 Task: Explore Airbnb accommodation in Ras al-Khaimah, United Arab Emirates from 1st December, 2023 to 3rd December, 2023 for 1 adult. Place can be private room with 1  bedroom having 1 bed and 1 bathroom. Property type can be hotel. Amenities needed are: wifi, air conditioning, dedicated workplace, smoking allowed. Booking option can be shelf check-in.
Action: Mouse moved to (436, 72)
Screenshot: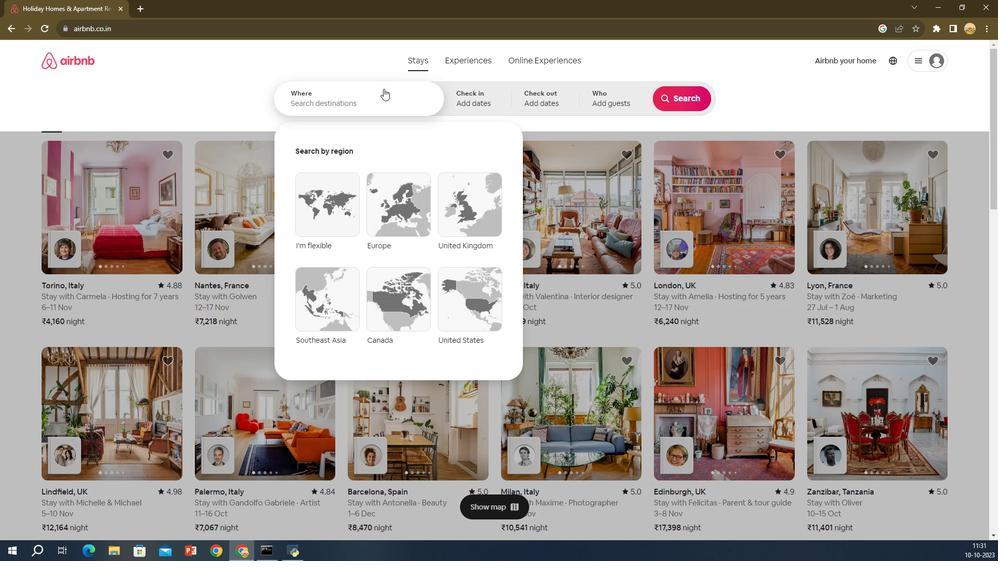 
Action: Mouse pressed left at (436, 72)
Screenshot: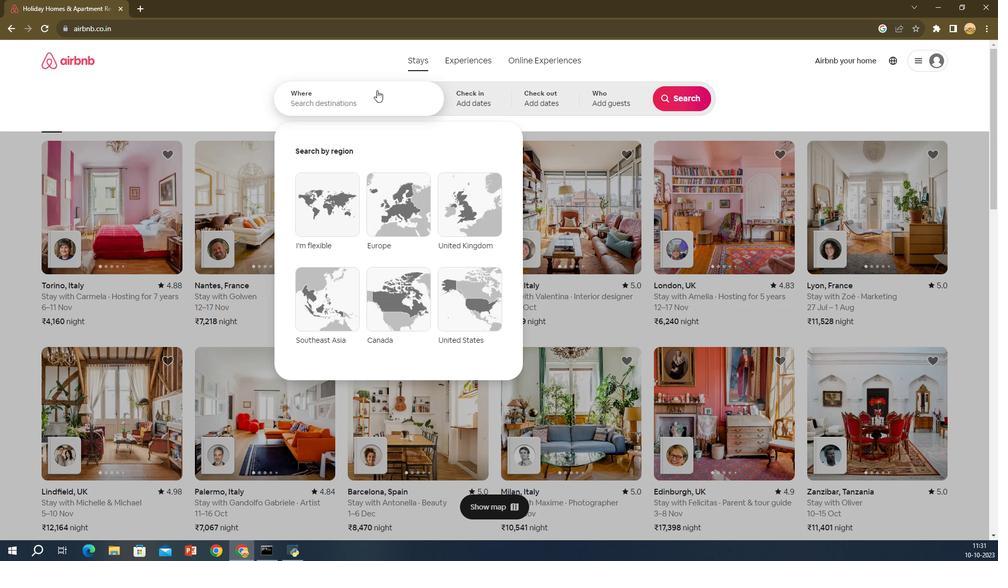 
Action: Mouse moved to (384, 104)
Screenshot: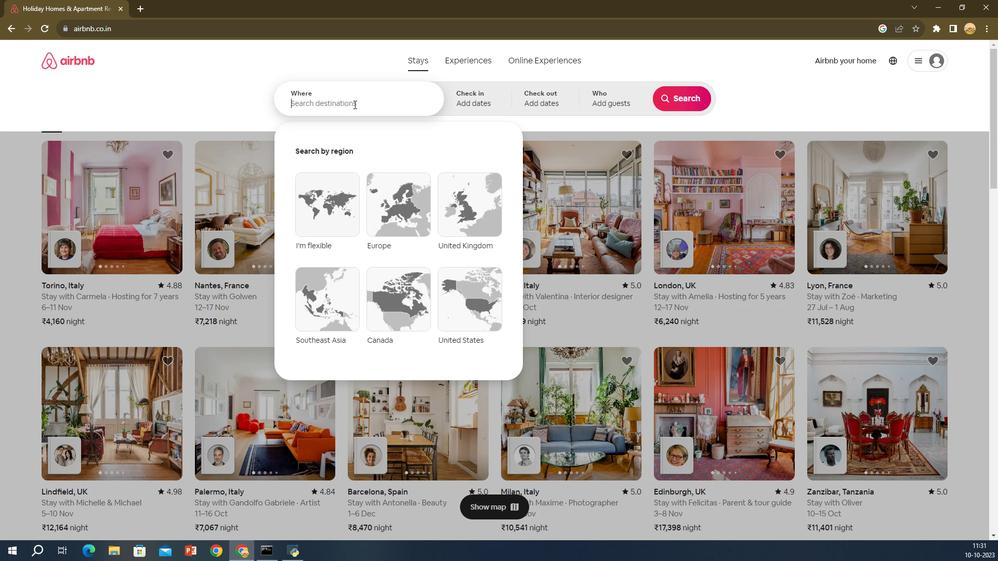 
Action: Mouse pressed left at (384, 104)
Screenshot: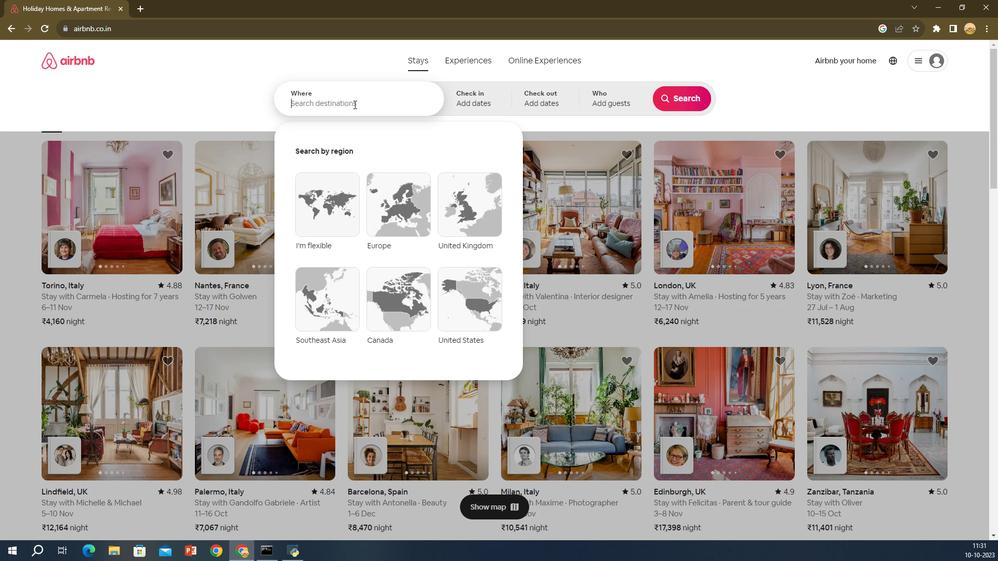 
Action: Mouse moved to (363, 117)
Screenshot: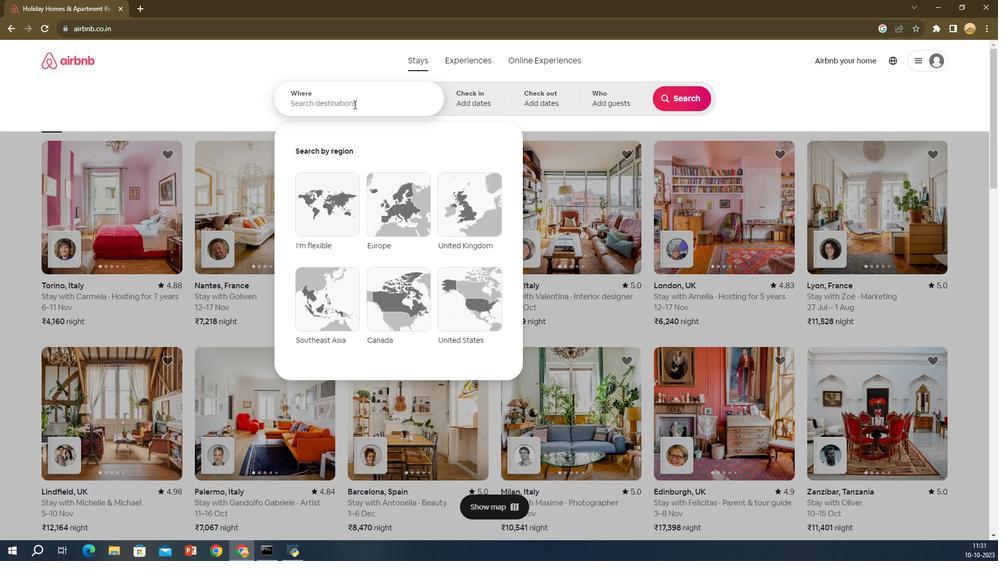 
Action: Key pressed <Key.shift>Ras<Key.space>al
Screenshot: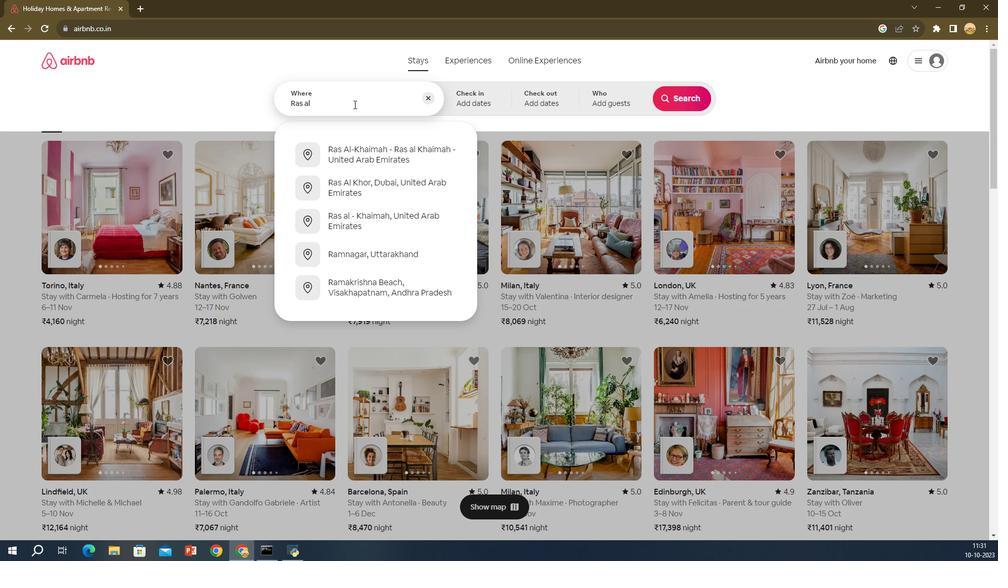 
Action: Mouse moved to (363, 117)
Screenshot: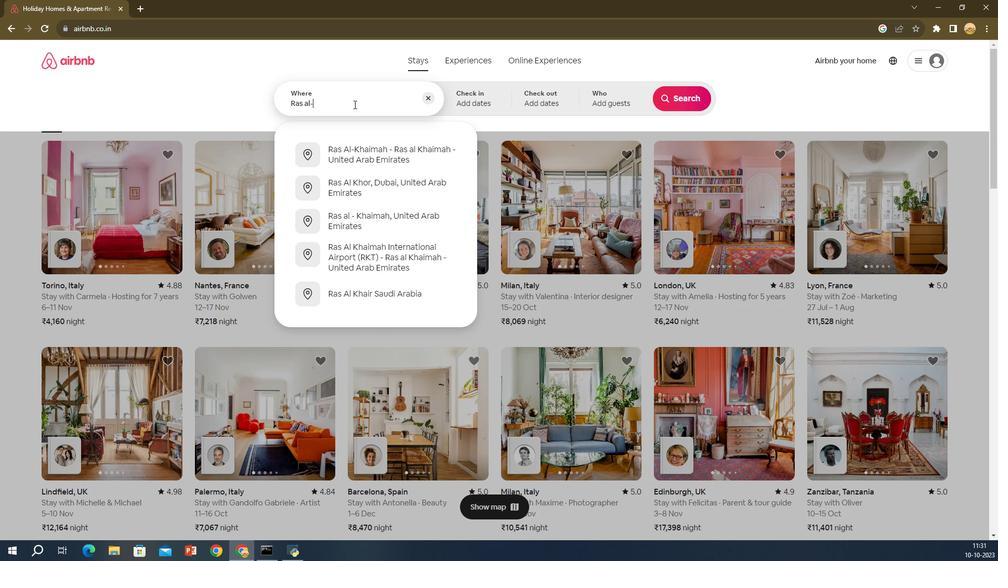 
Action: Key pressed -<Key.shift>Khaimah,<Key.space><Key.shift>United<Key.space><Key.shift>Arb<Key.space><Key.shift>Emirates
Screenshot: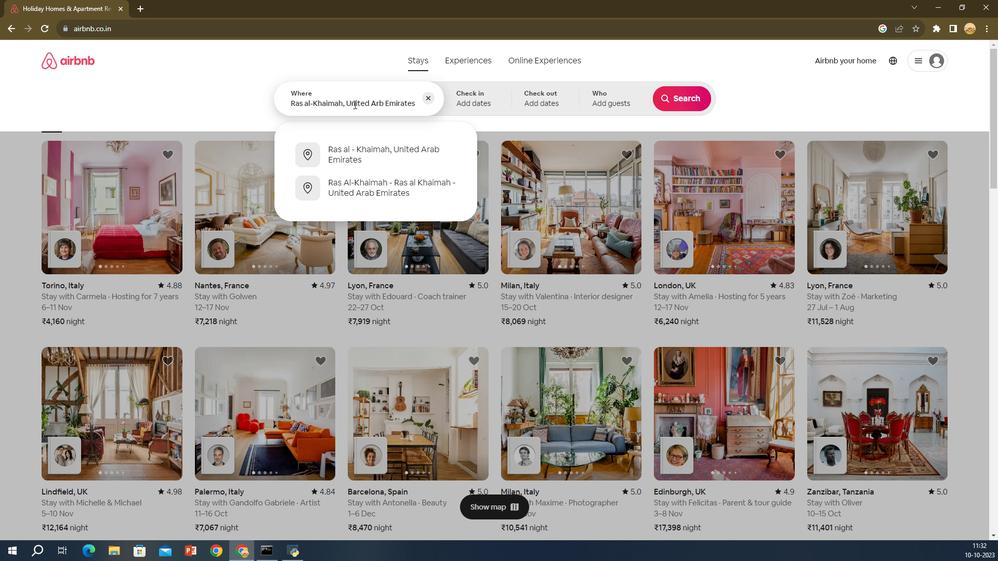 
Action: Mouse moved to (388, 163)
Screenshot: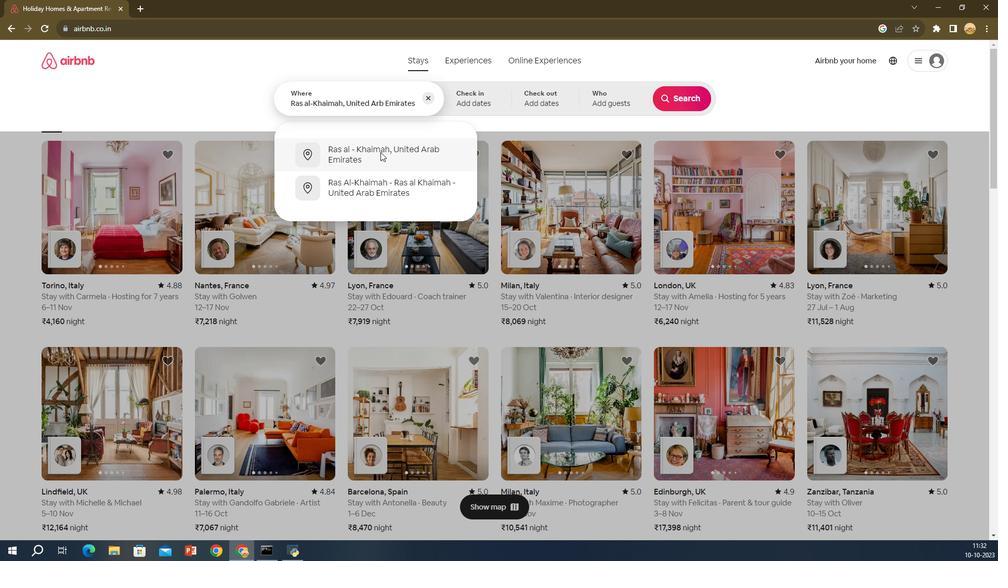 
Action: Mouse pressed left at (388, 163)
Screenshot: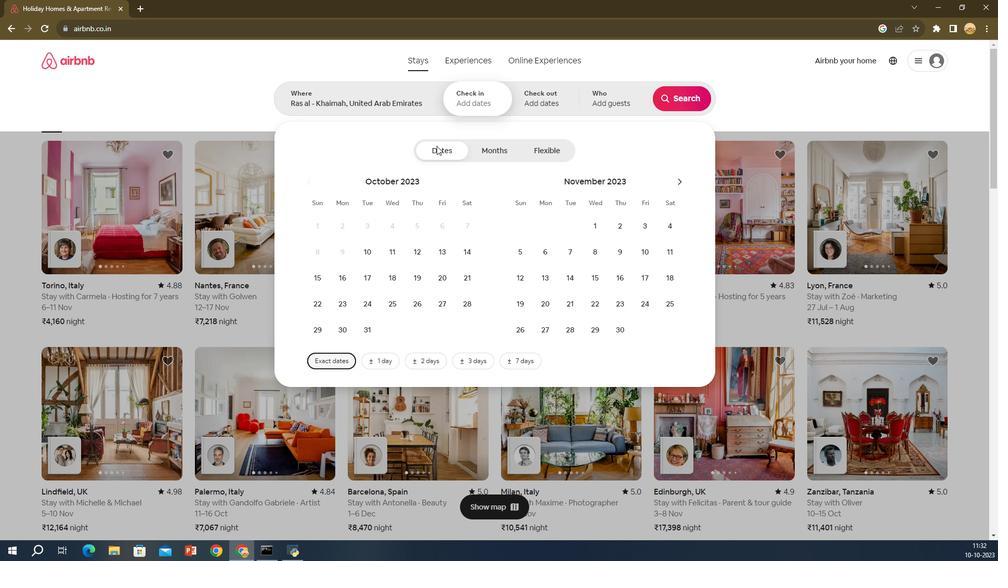 
Action: Mouse moved to (677, 189)
Screenshot: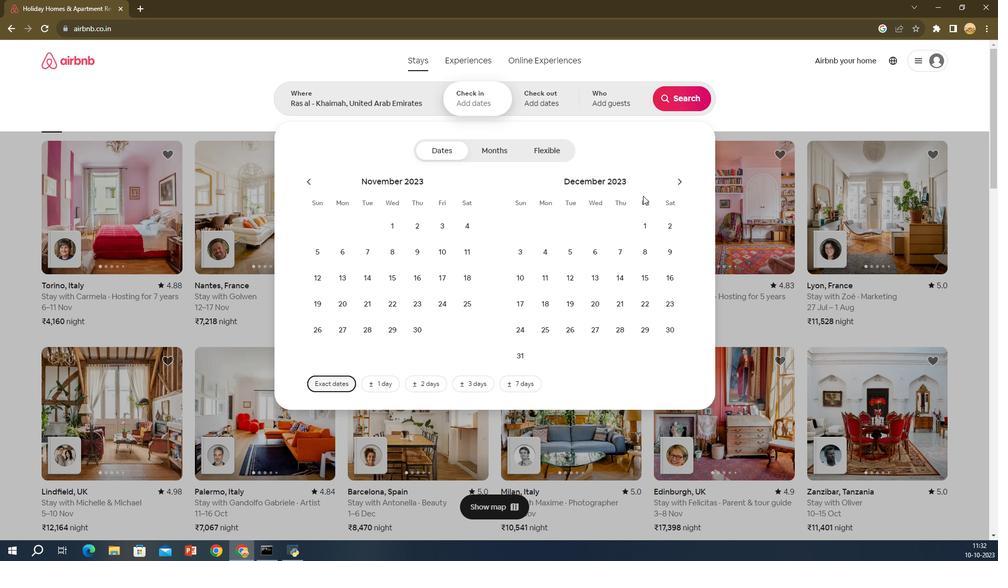 
Action: Mouse pressed left at (677, 189)
Screenshot: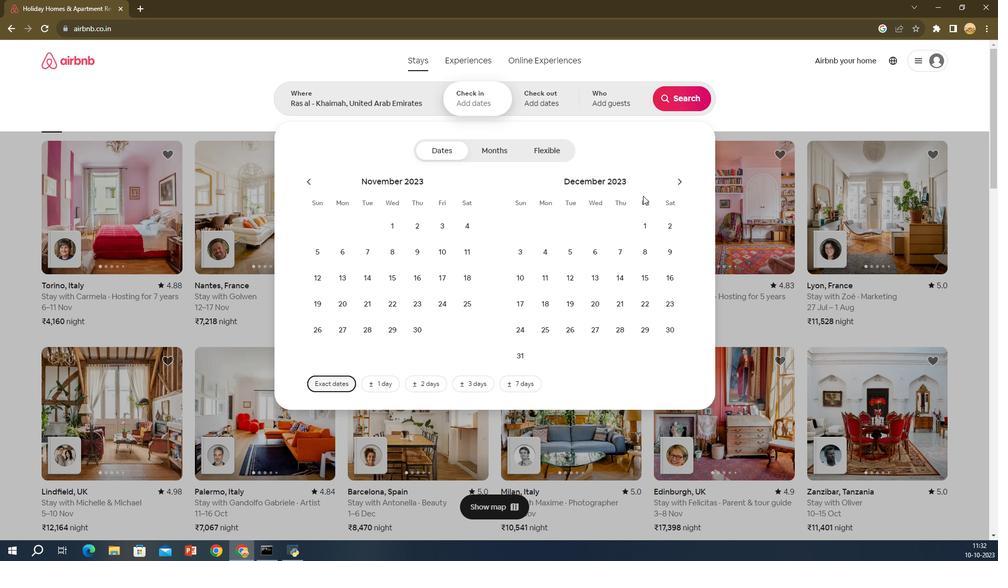 
Action: Mouse moved to (650, 243)
Screenshot: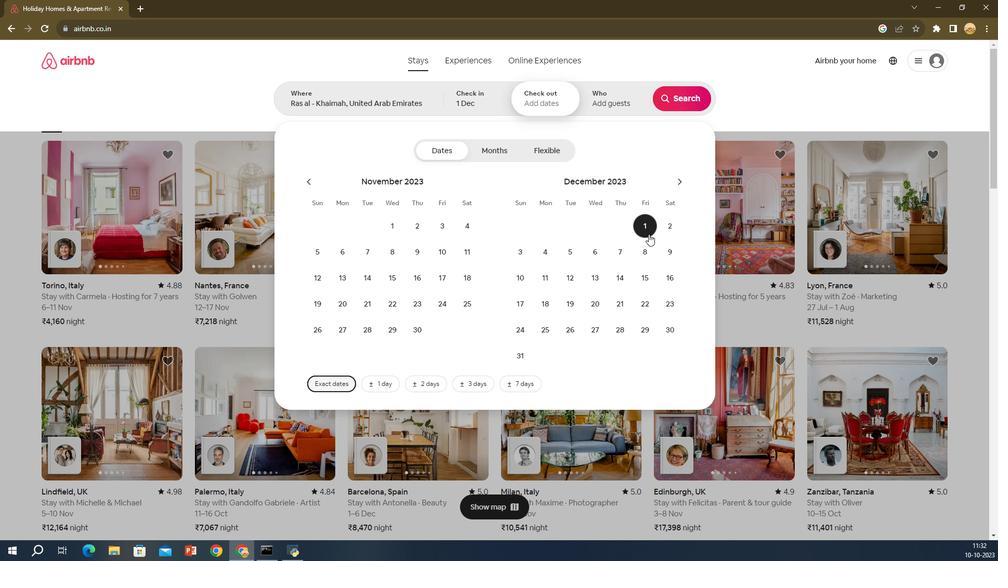 
Action: Mouse pressed left at (650, 243)
Screenshot: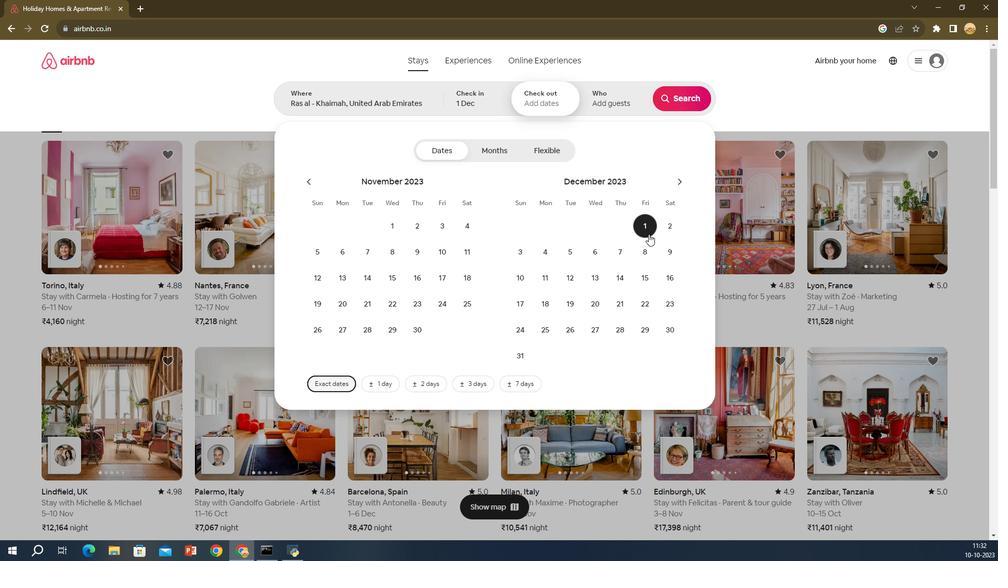 
Action: Mouse moved to (530, 258)
Screenshot: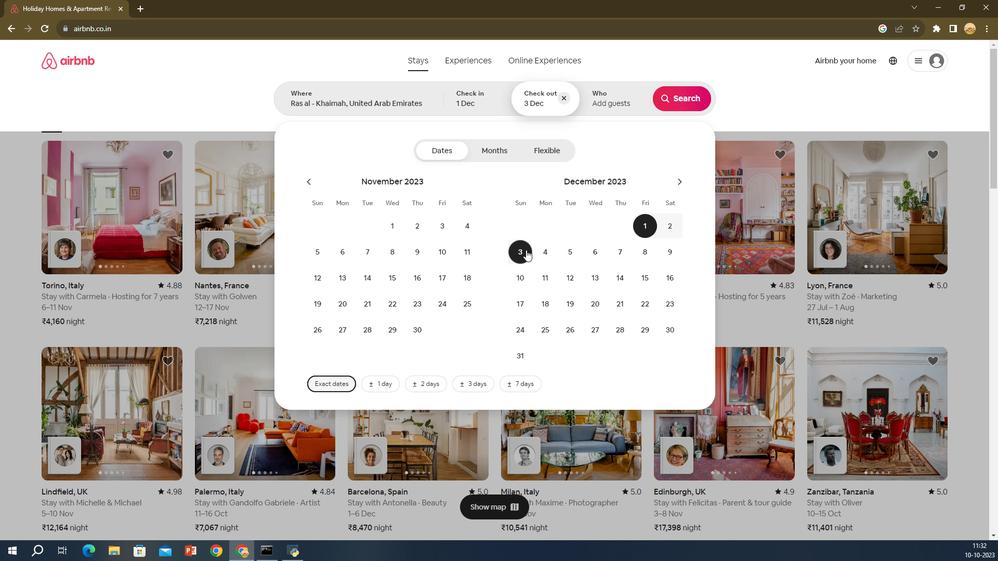
Action: Mouse pressed left at (530, 258)
Screenshot: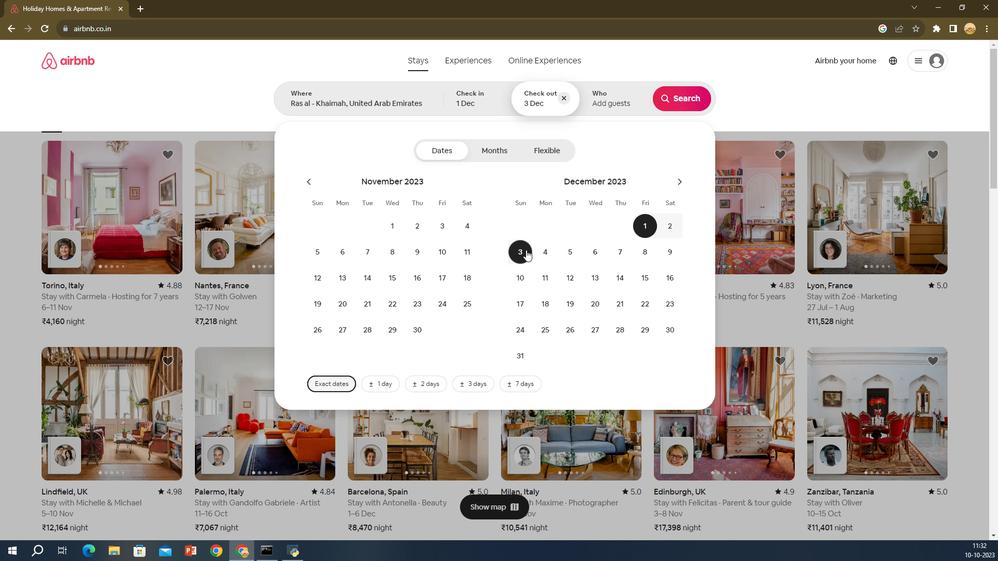 
Action: Mouse moved to (601, 105)
Screenshot: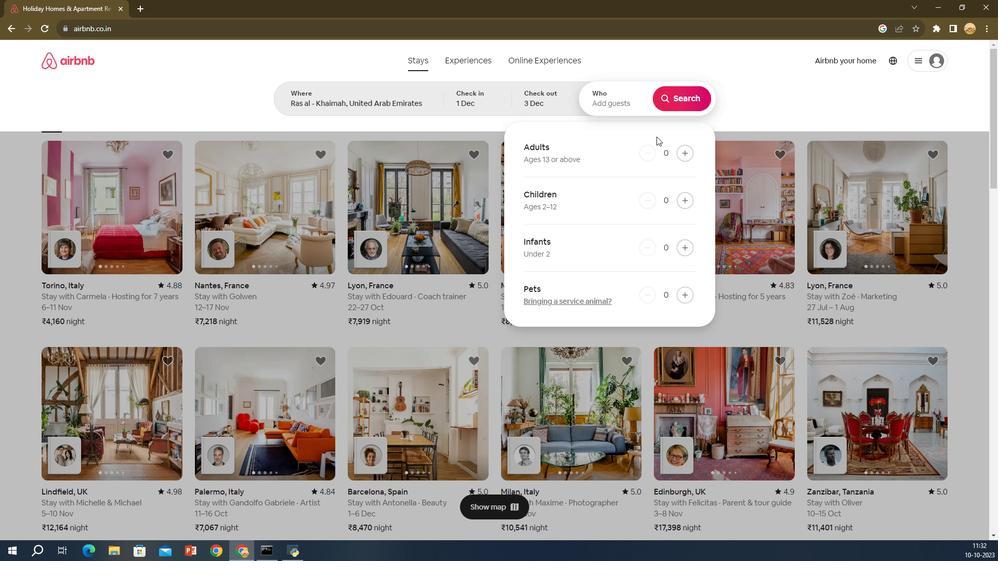 
Action: Mouse pressed left at (601, 105)
Screenshot: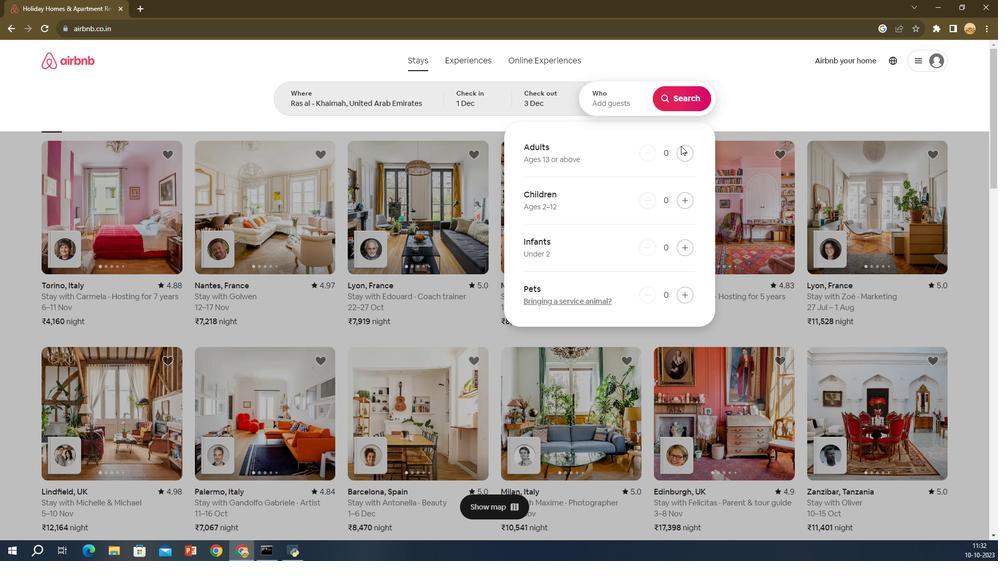 
Action: Mouse moved to (687, 162)
Screenshot: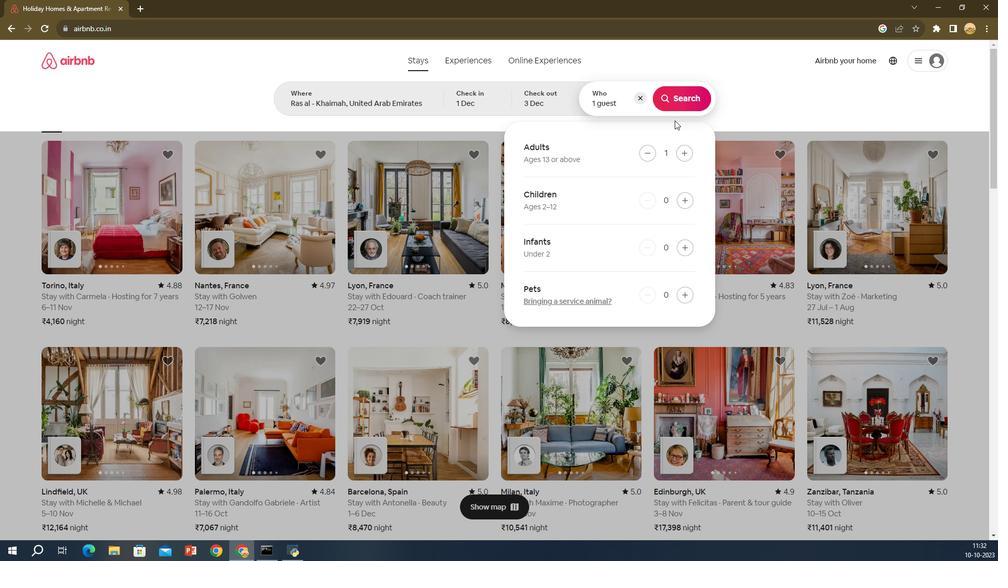 
Action: Mouse pressed left at (687, 162)
Screenshot: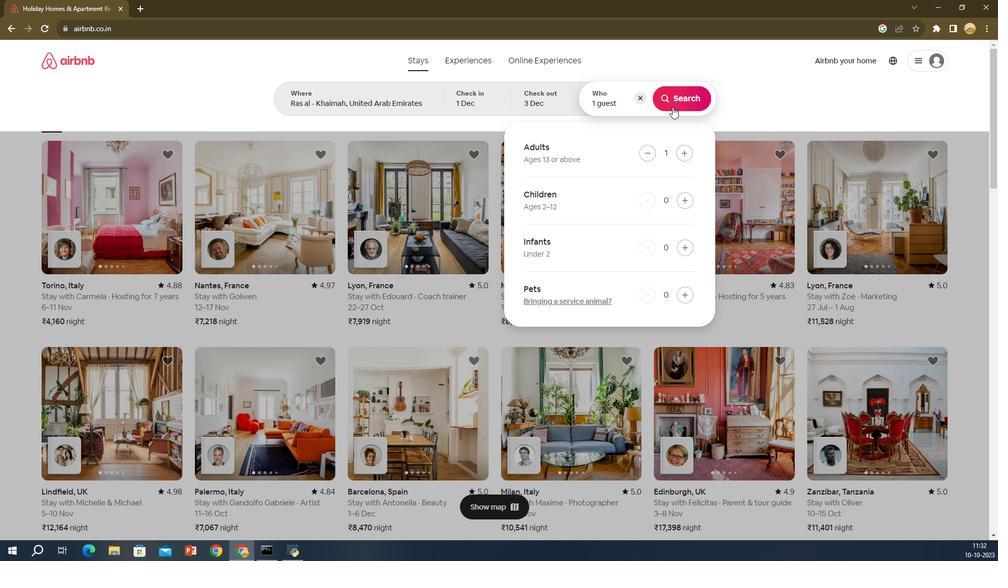 
Action: Mouse moved to (673, 115)
Screenshot: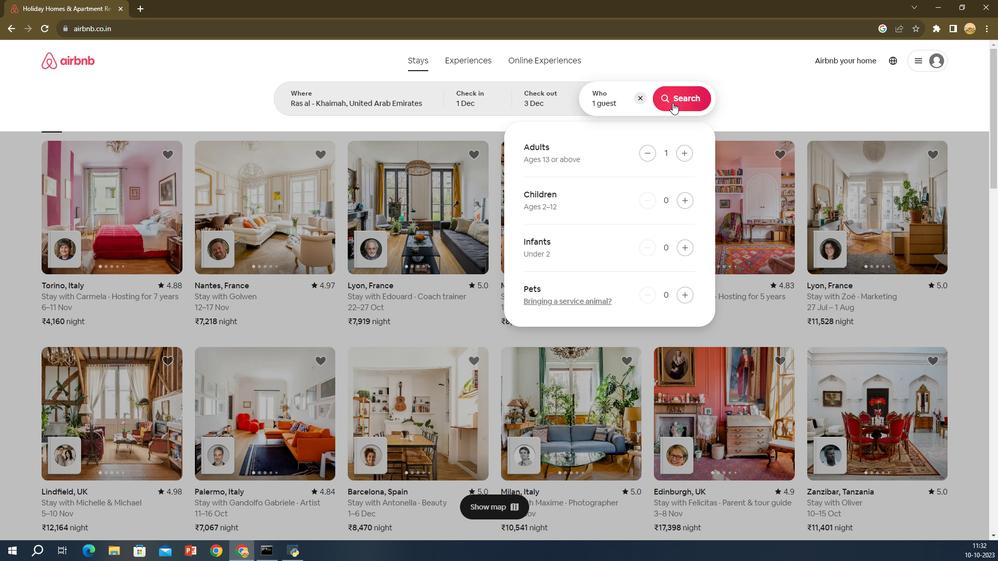 
Action: Mouse pressed left at (673, 115)
Screenshot: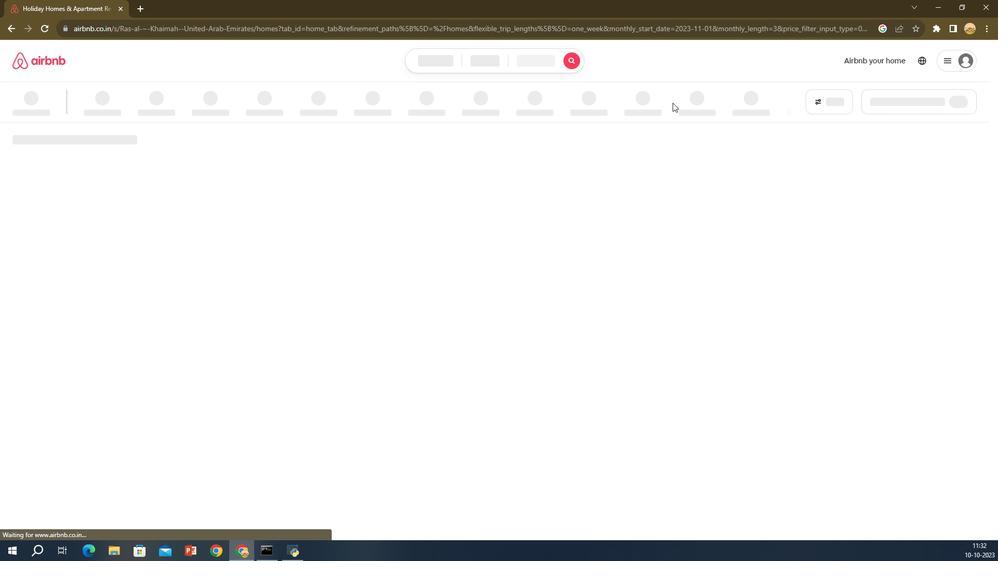 
Action: Mouse moved to (838, 117)
Screenshot: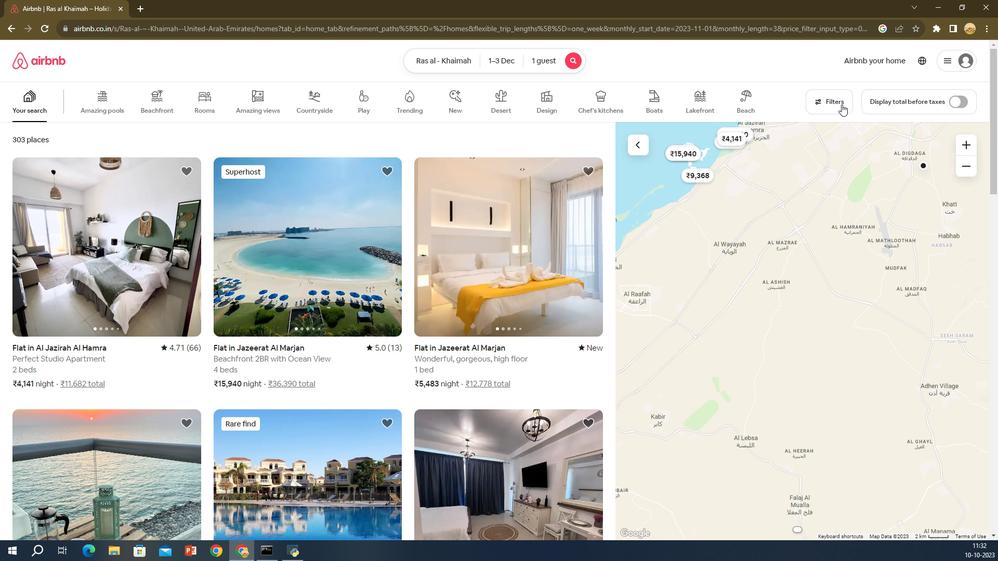 
Action: Mouse pressed left at (838, 117)
Screenshot: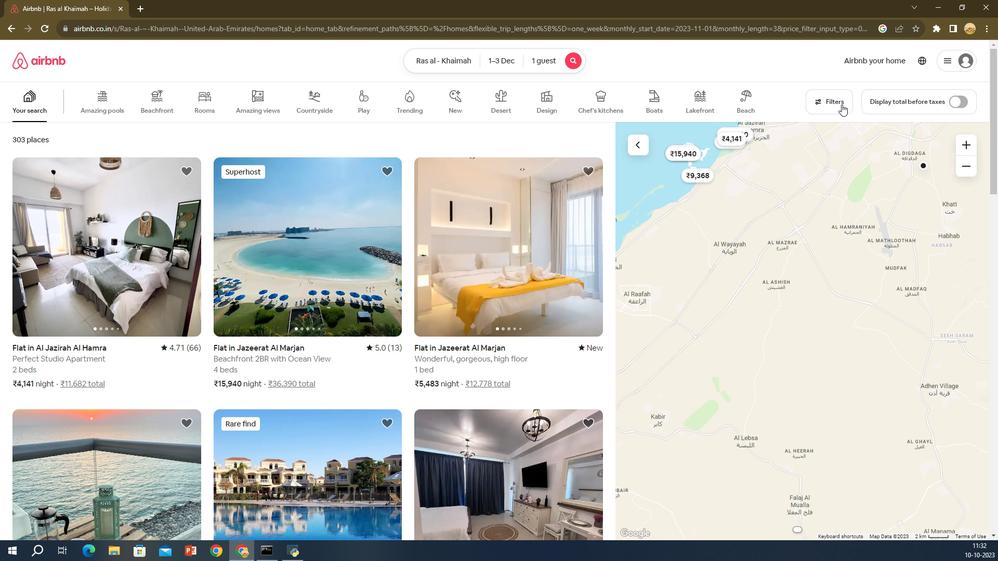 
Action: Mouse moved to (395, 313)
Screenshot: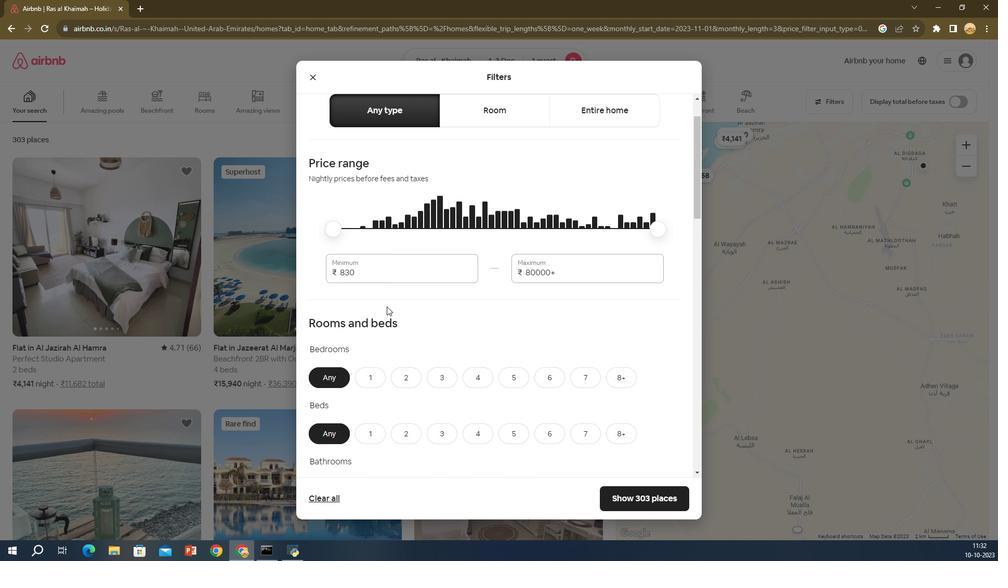
Action: Mouse scrolled (395, 312) with delta (0, 0)
Screenshot: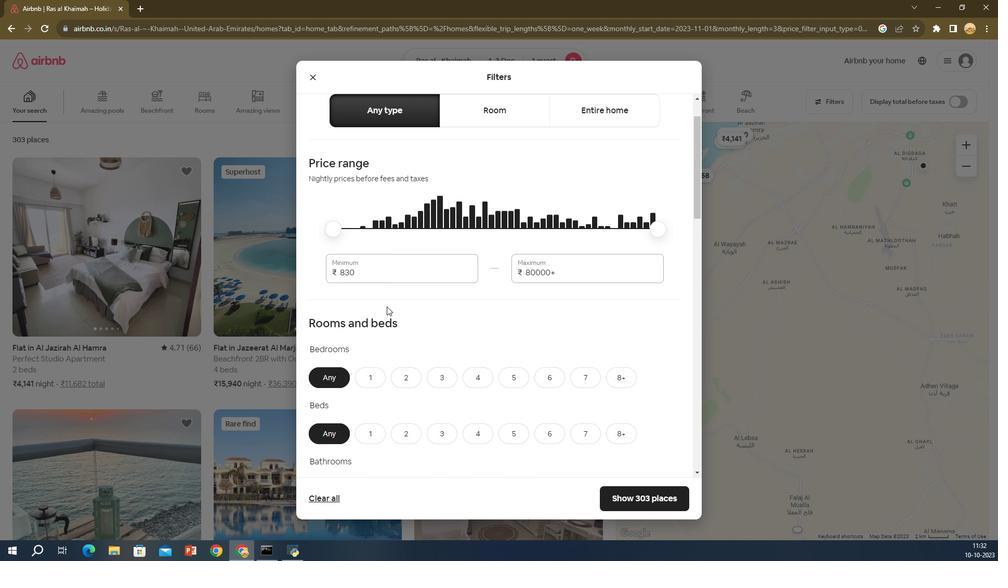 
Action: Mouse moved to (395, 313)
Screenshot: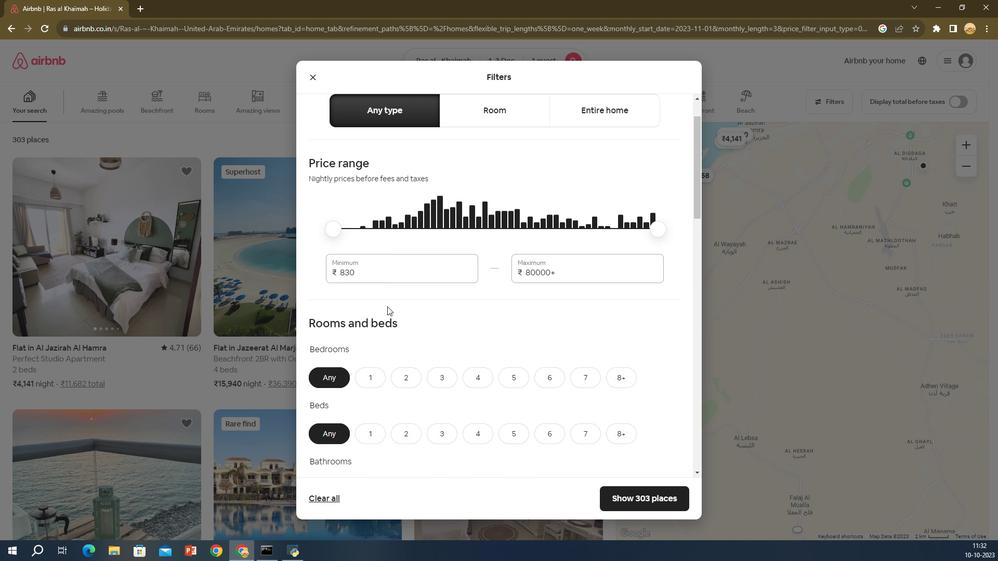 
Action: Mouse scrolled (395, 312) with delta (0, 0)
Screenshot: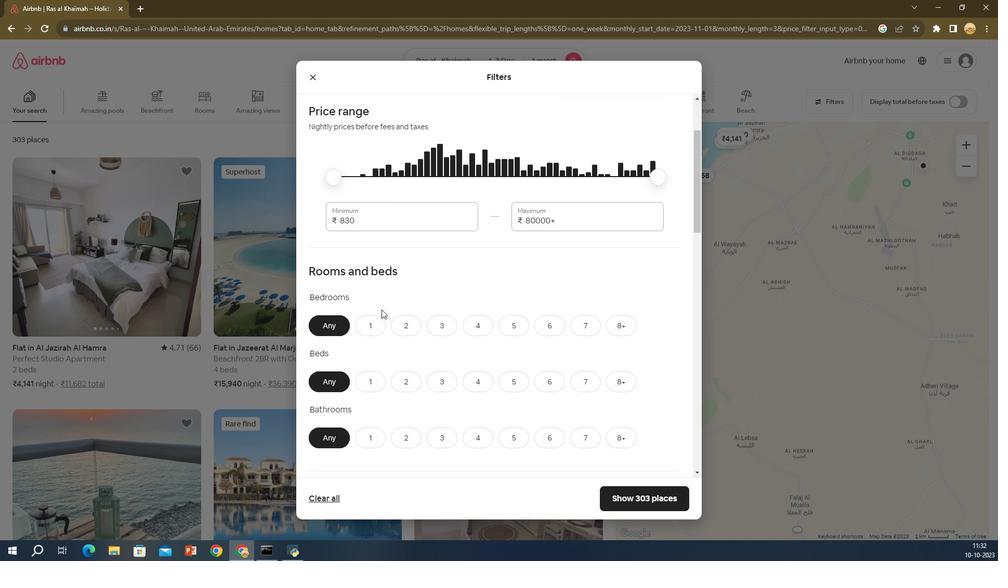 
Action: Mouse moved to (390, 326)
Screenshot: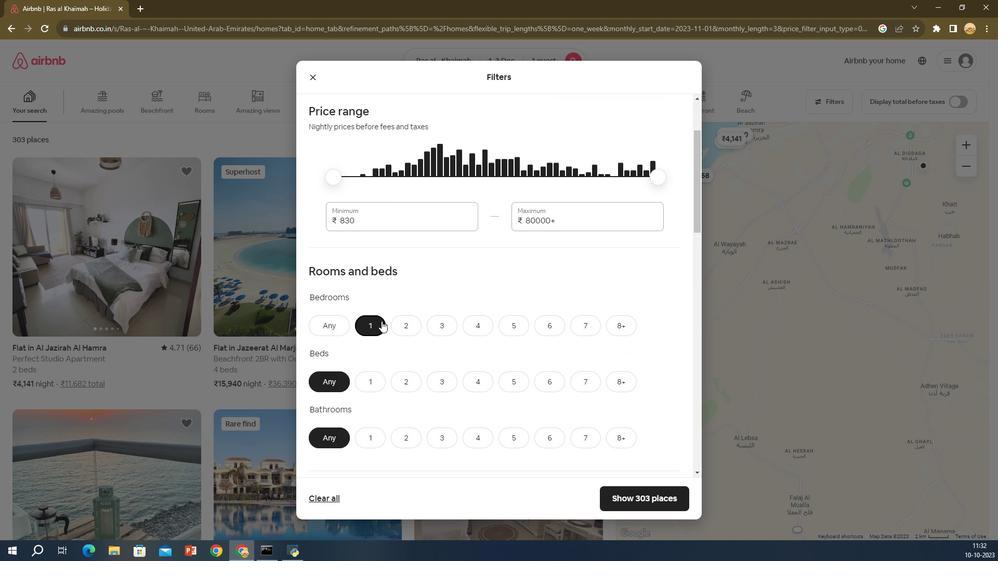 
Action: Mouse pressed left at (390, 326)
Screenshot: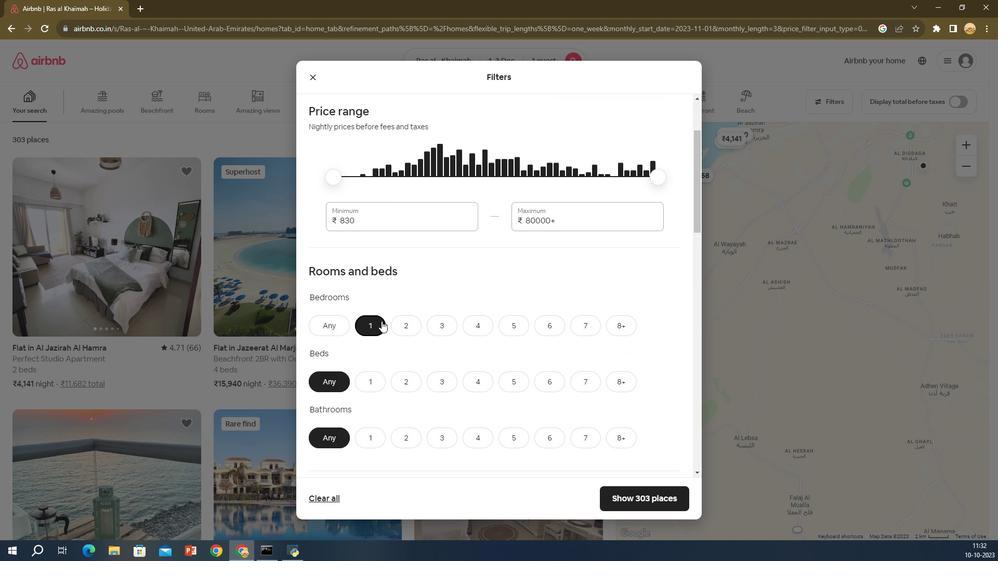 
Action: Mouse moved to (389, 327)
Screenshot: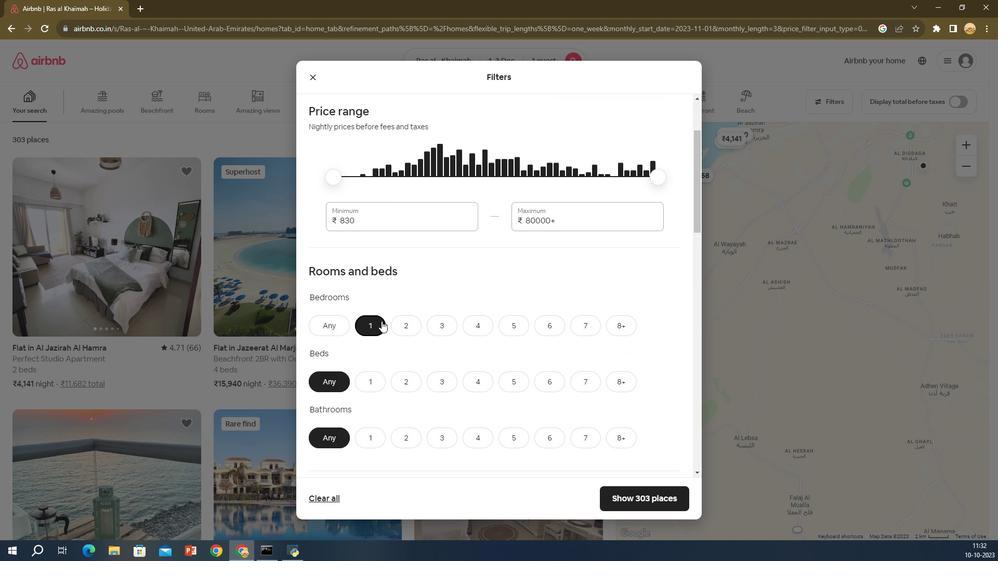 
Action: Mouse scrolled (389, 326) with delta (0, 0)
Screenshot: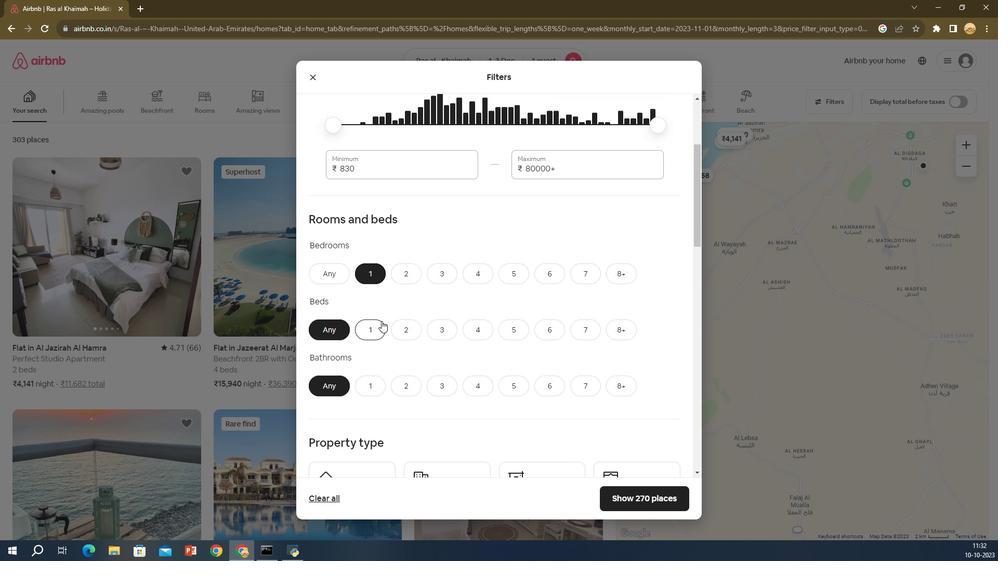 
Action: Mouse moved to (390, 336)
Screenshot: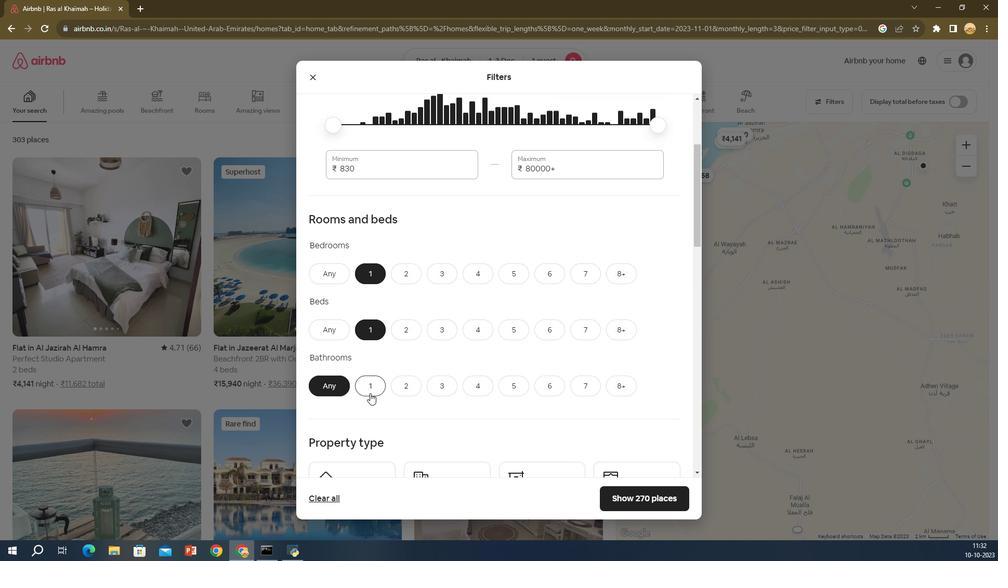 
Action: Mouse pressed left at (390, 336)
Screenshot: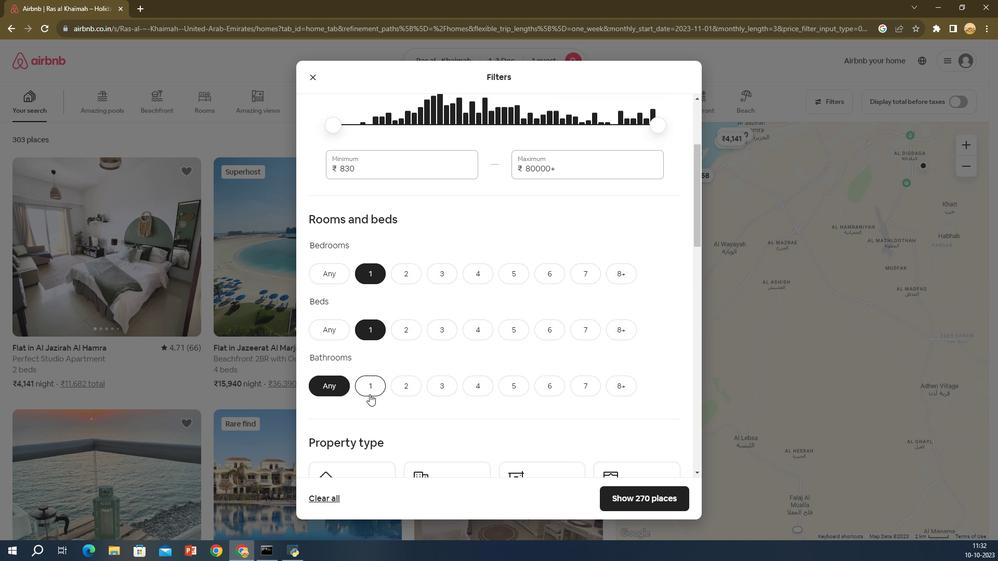 
Action: Mouse moved to (378, 398)
Screenshot: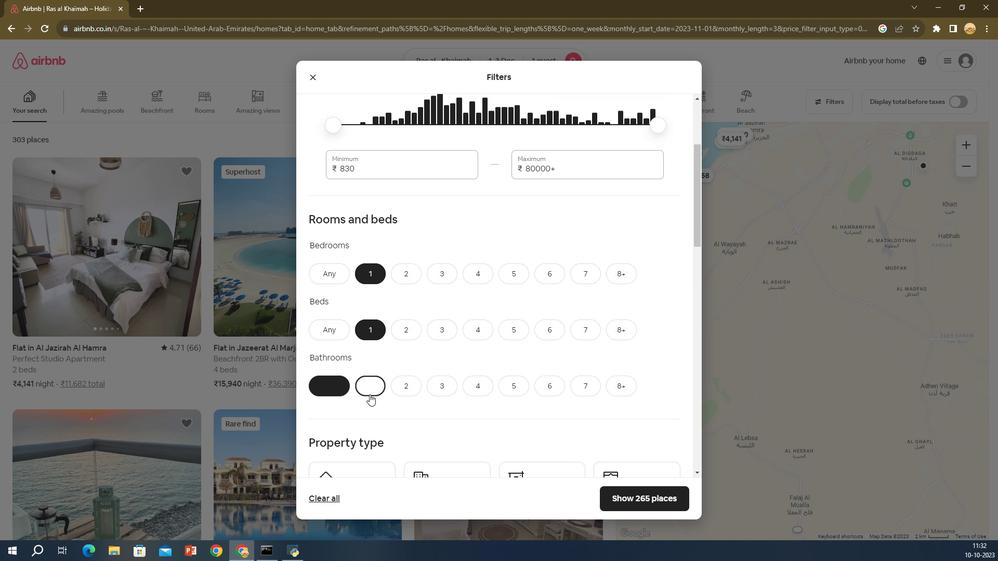 
Action: Mouse pressed left at (378, 398)
Screenshot: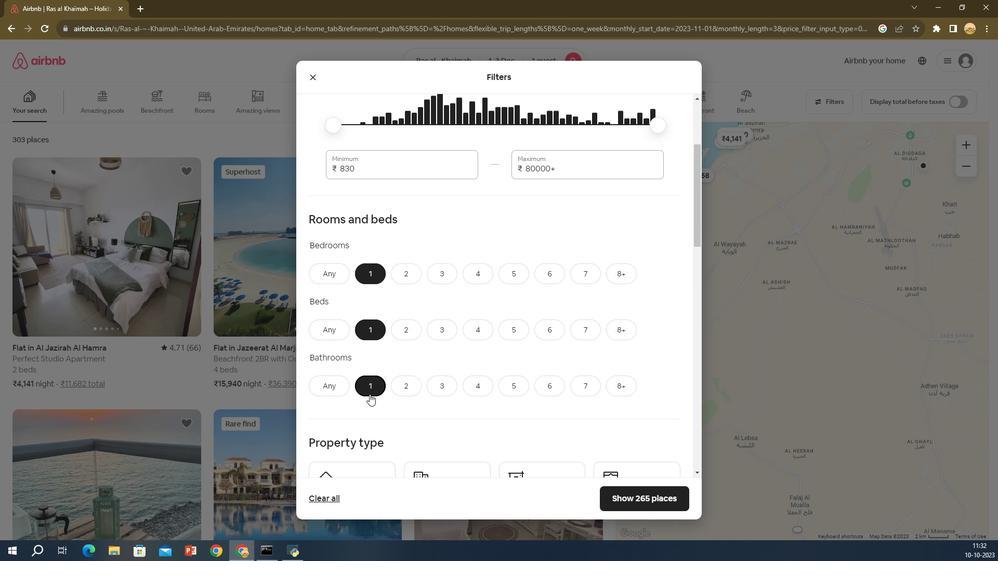 
Action: Mouse scrolled (378, 397) with delta (0, 0)
Screenshot: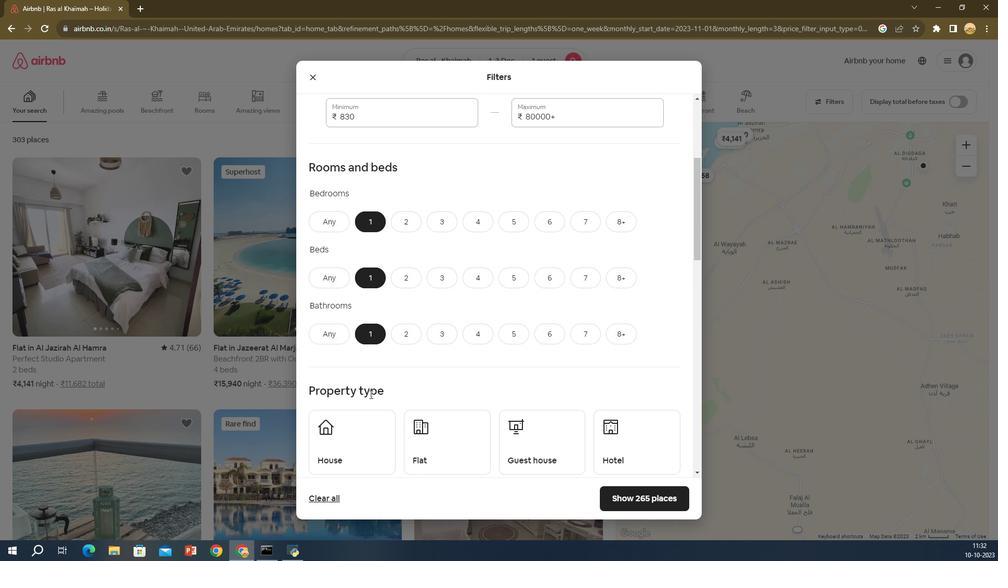 
Action: Mouse moved to (379, 398)
Screenshot: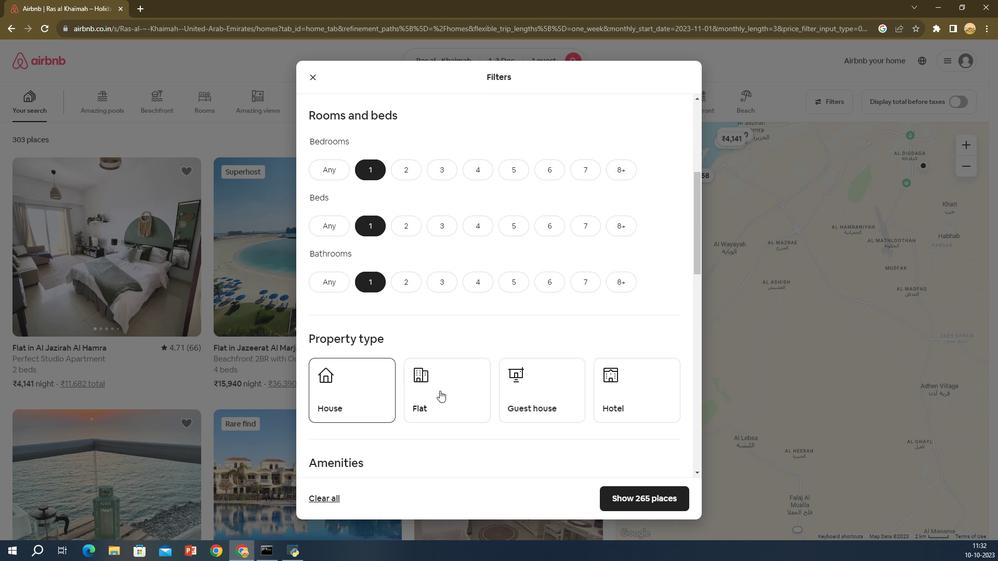 
Action: Mouse scrolled (379, 397) with delta (0, 0)
Screenshot: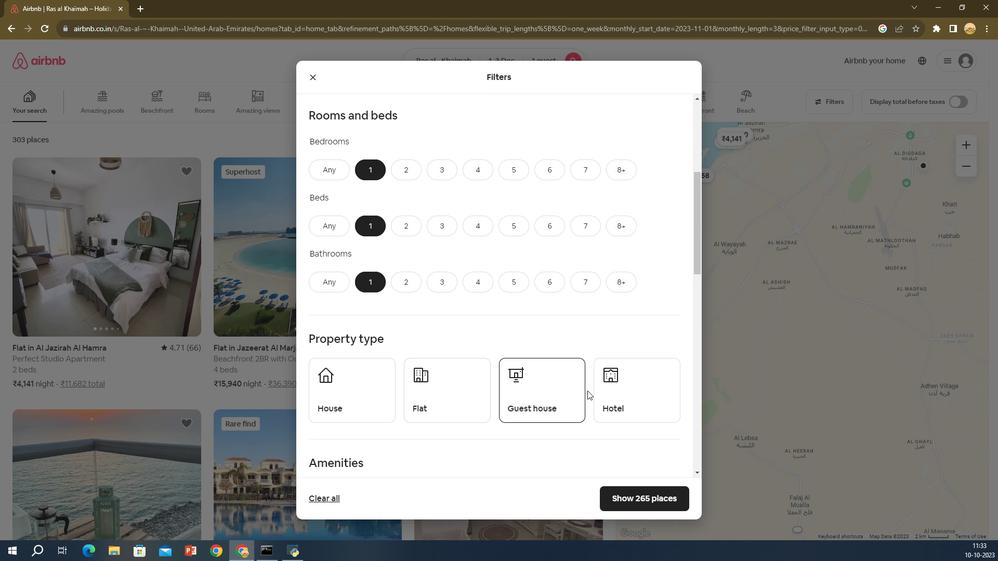 
Action: Mouse moved to (627, 387)
Screenshot: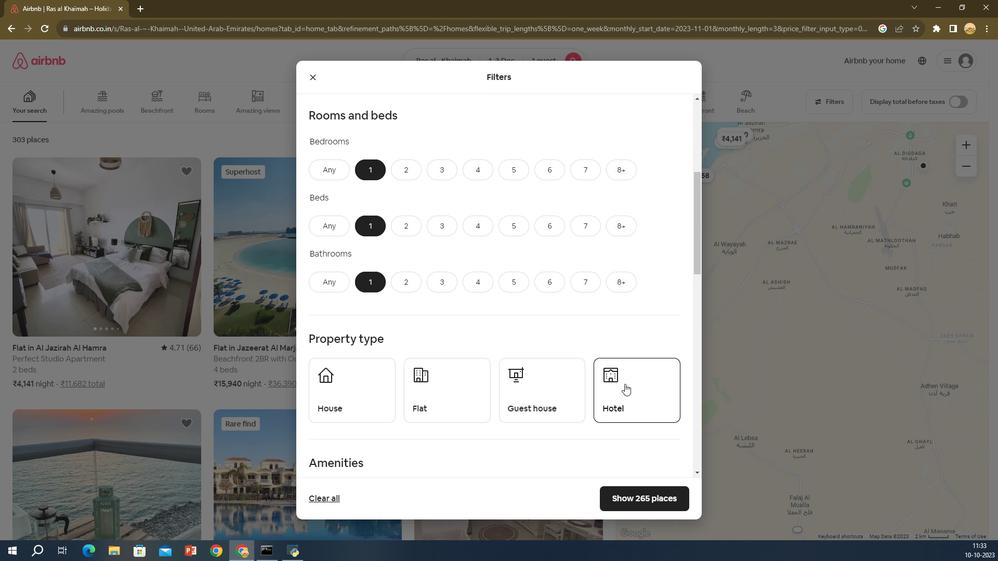 
Action: Mouse pressed left at (627, 387)
Screenshot: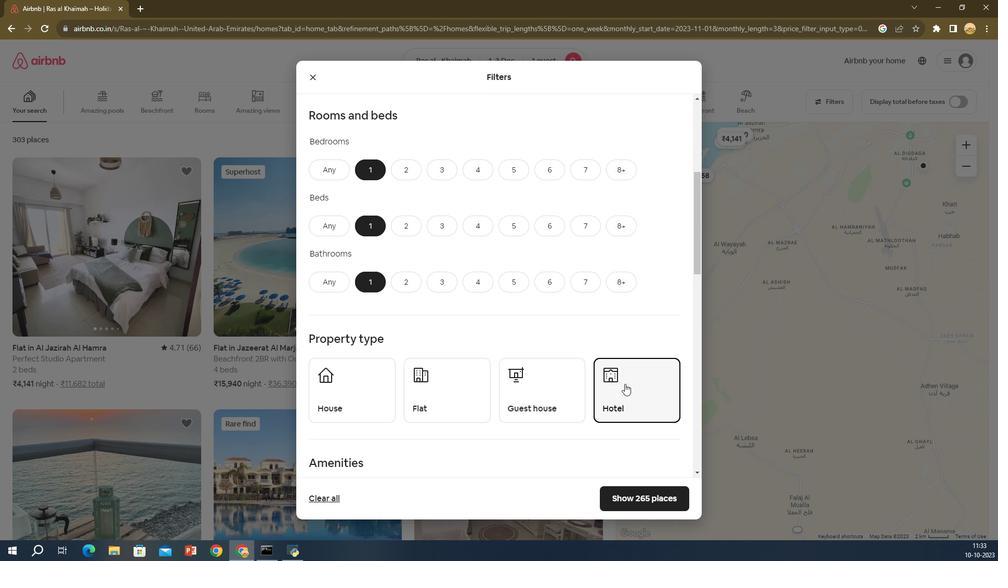 
Action: Mouse scrolled (627, 387) with delta (0, 0)
Screenshot: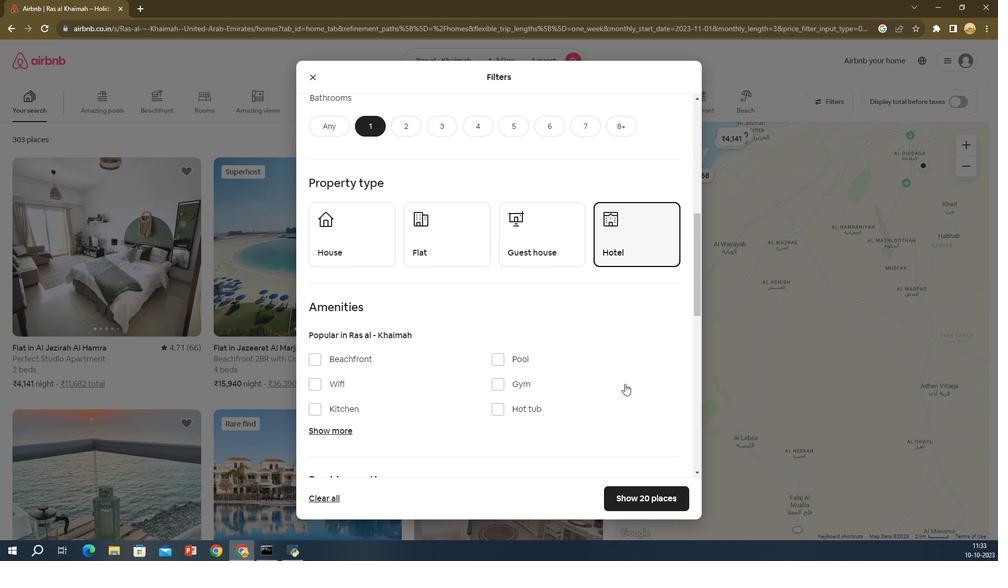 
Action: Mouse scrolled (627, 387) with delta (0, 0)
Screenshot: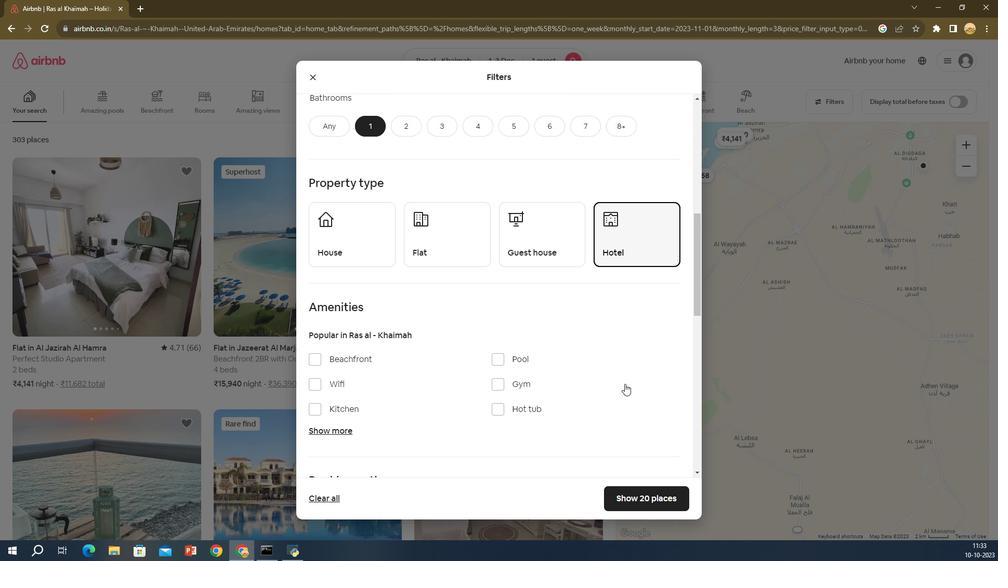 
Action: Mouse scrolled (627, 387) with delta (0, 0)
Screenshot: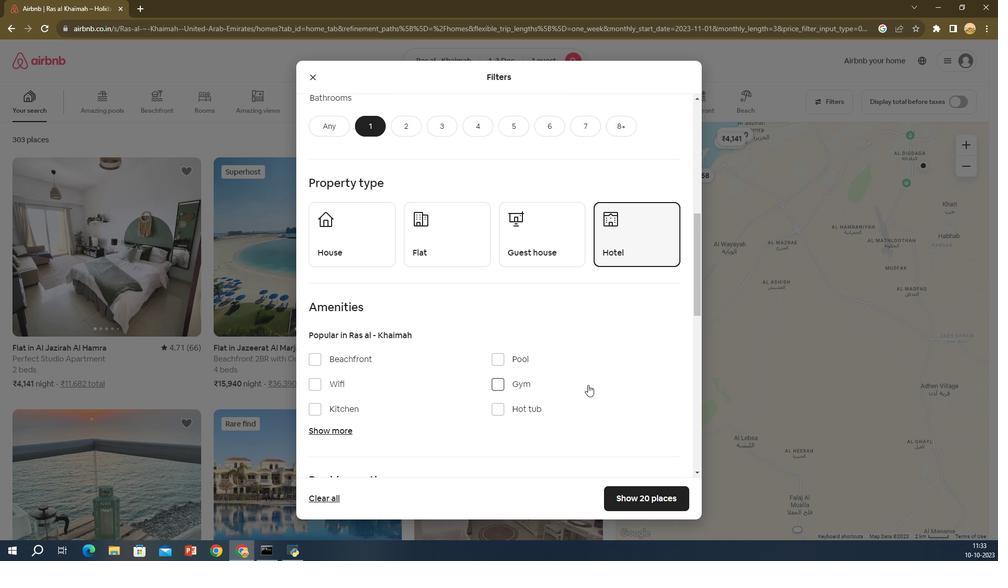 
Action: Mouse moved to (346, 434)
Screenshot: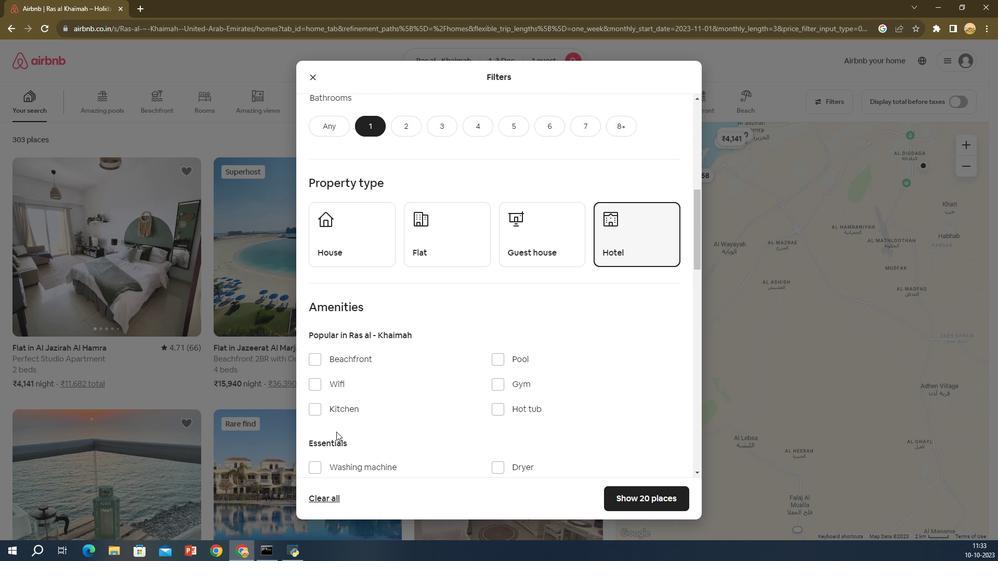 
Action: Mouse pressed left at (346, 434)
Screenshot: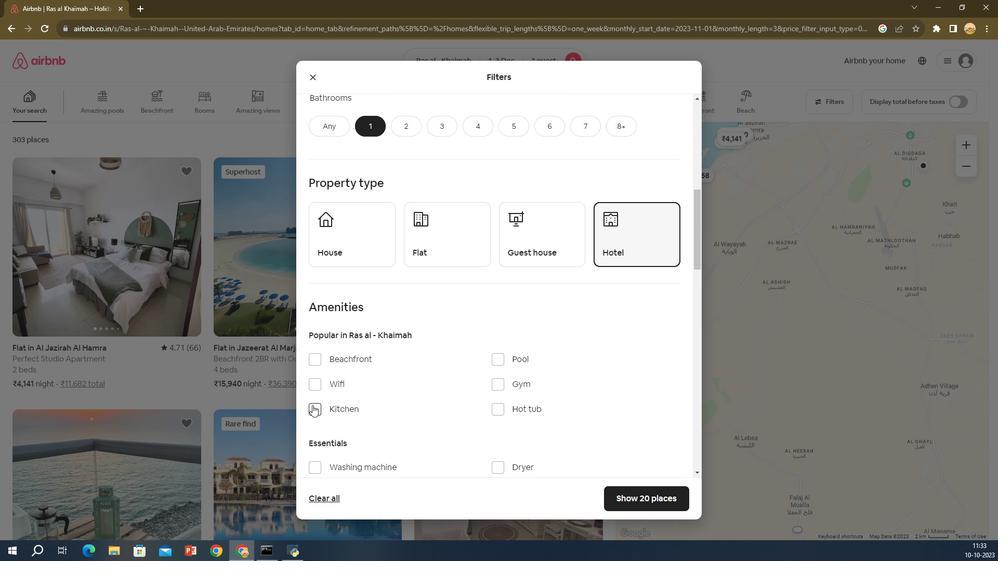 
Action: Mouse moved to (436, 356)
Screenshot: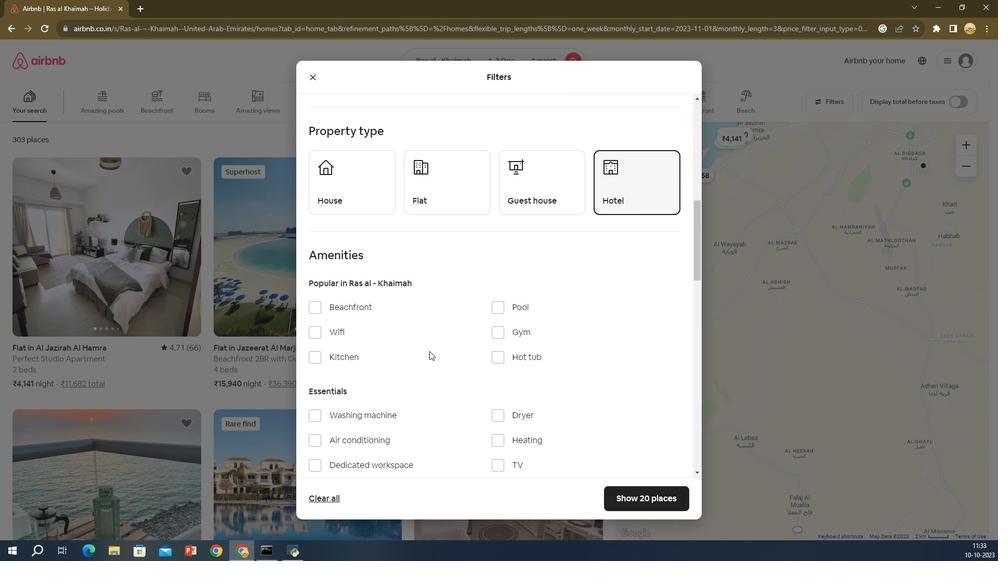
Action: Mouse scrolled (436, 355) with delta (0, 0)
Screenshot: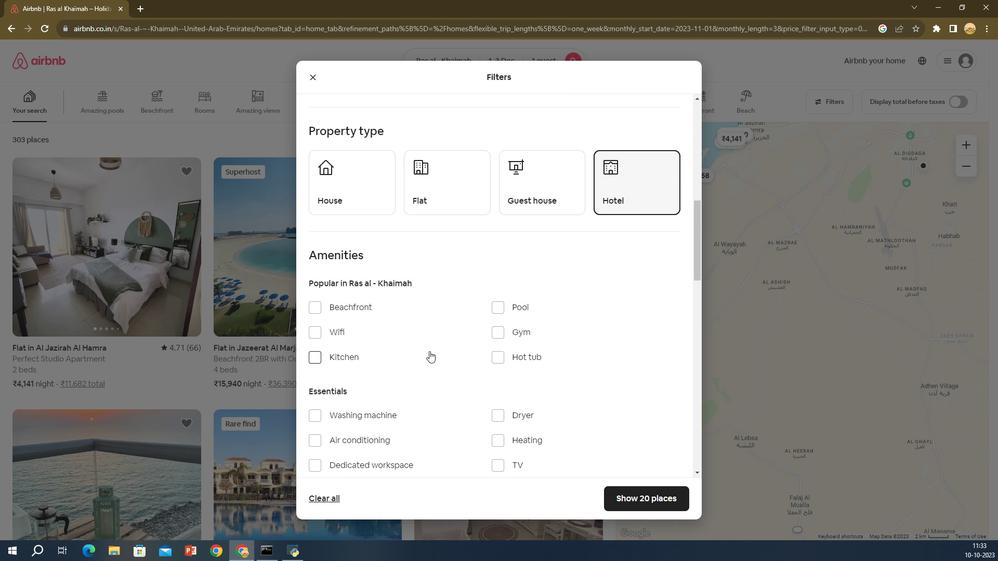 
Action: Mouse moved to (323, 315)
Screenshot: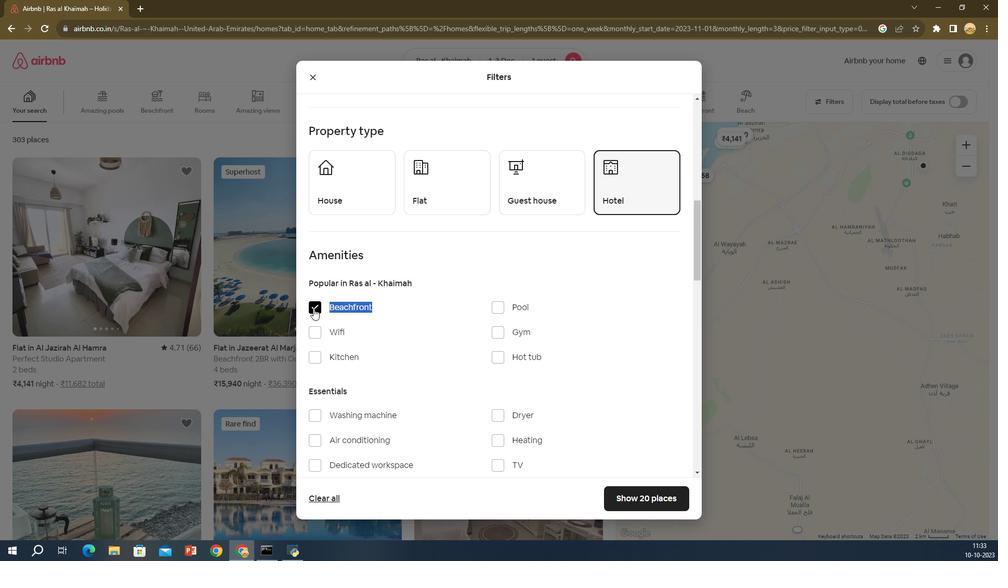 
Action: Mouse pressed left at (323, 315)
Screenshot: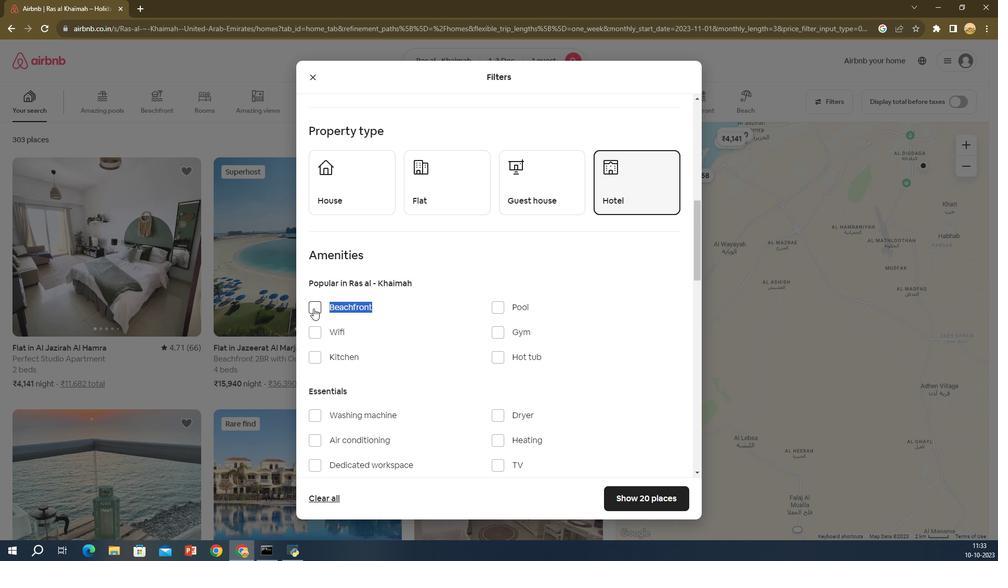 
Action: Mouse pressed left at (323, 315)
Screenshot: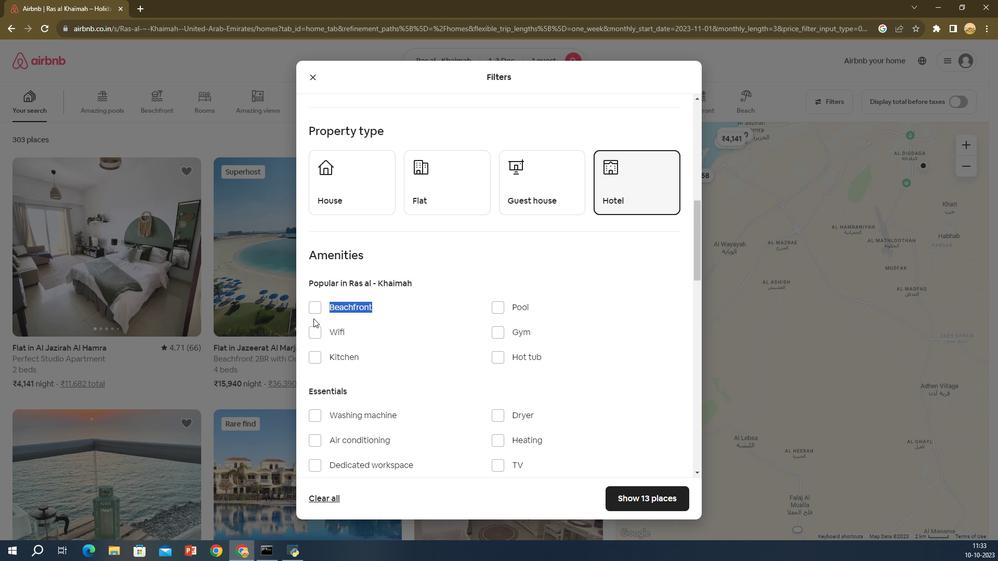 
Action: Mouse moved to (324, 334)
Screenshot: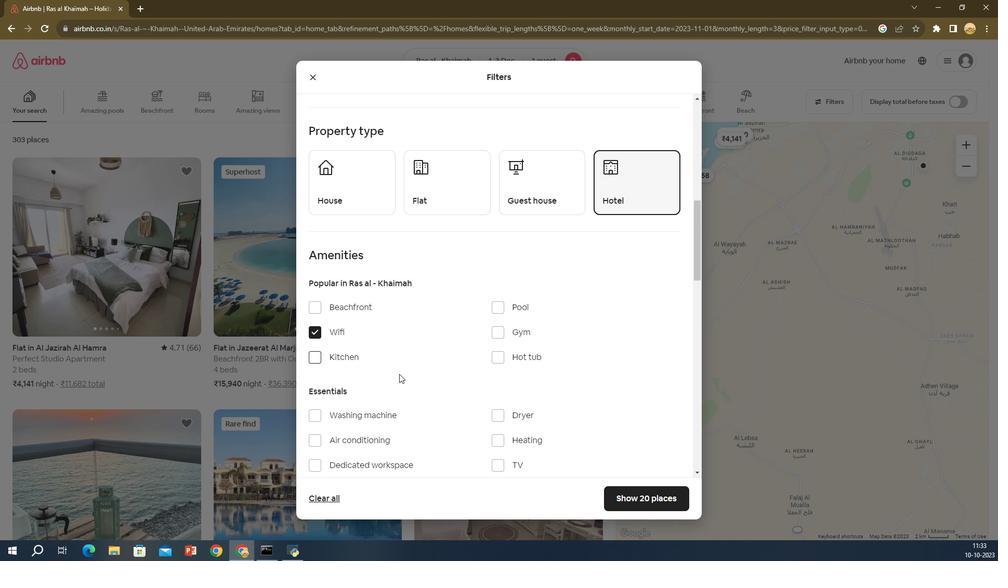 
Action: Mouse pressed left at (324, 334)
Screenshot: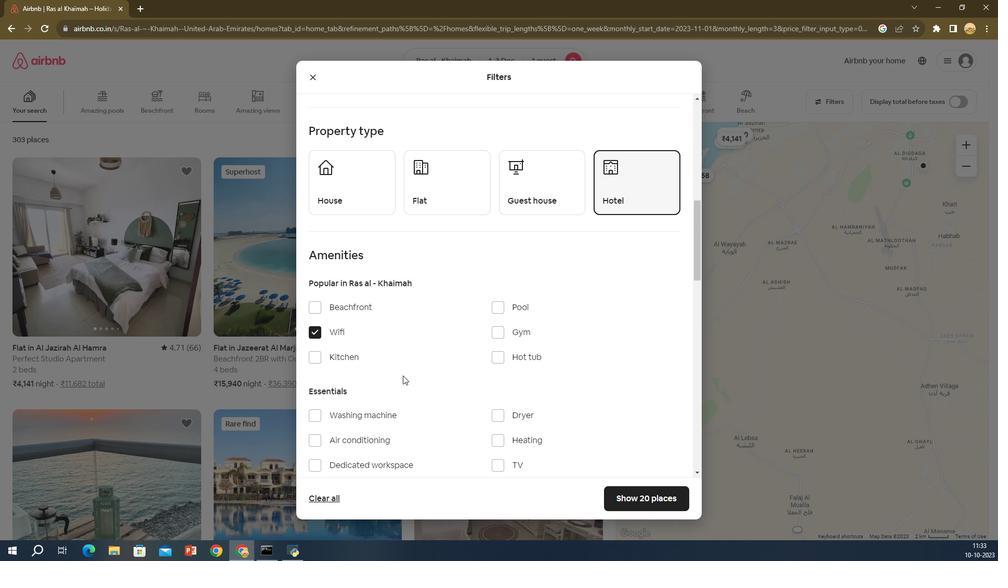 
Action: Mouse moved to (404, 373)
Screenshot: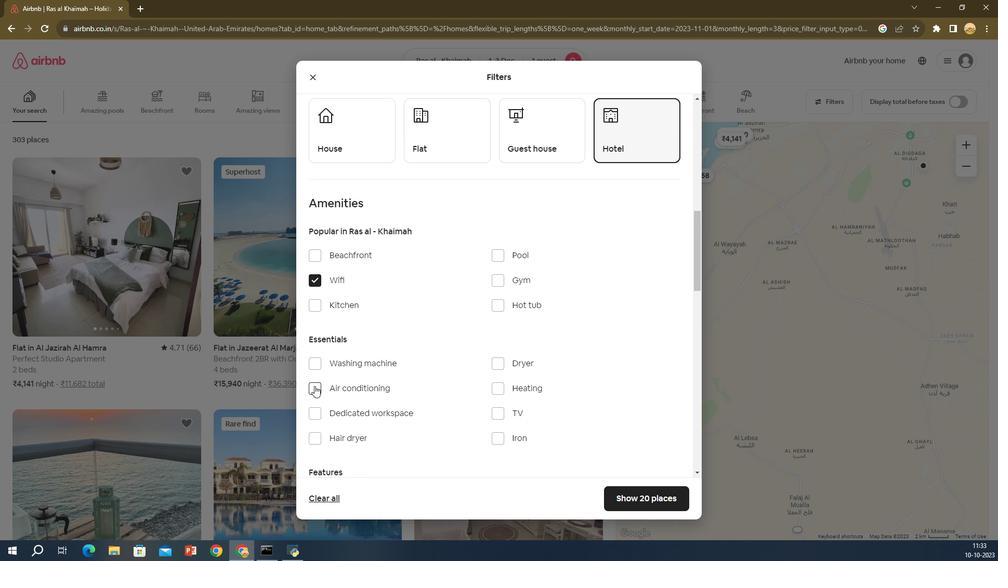 
Action: Mouse scrolled (404, 373) with delta (0, 0)
Screenshot: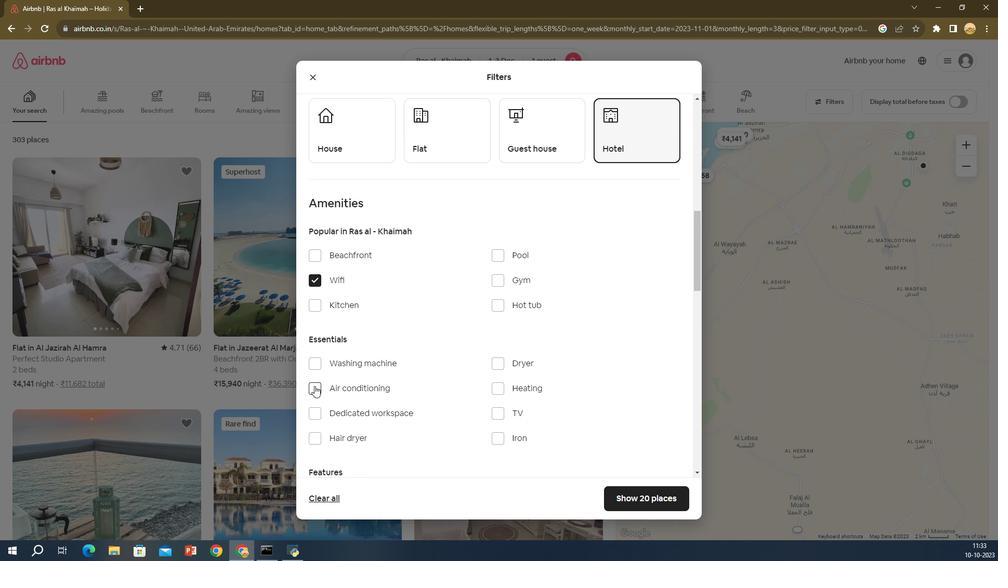 
Action: Mouse moved to (324, 389)
Screenshot: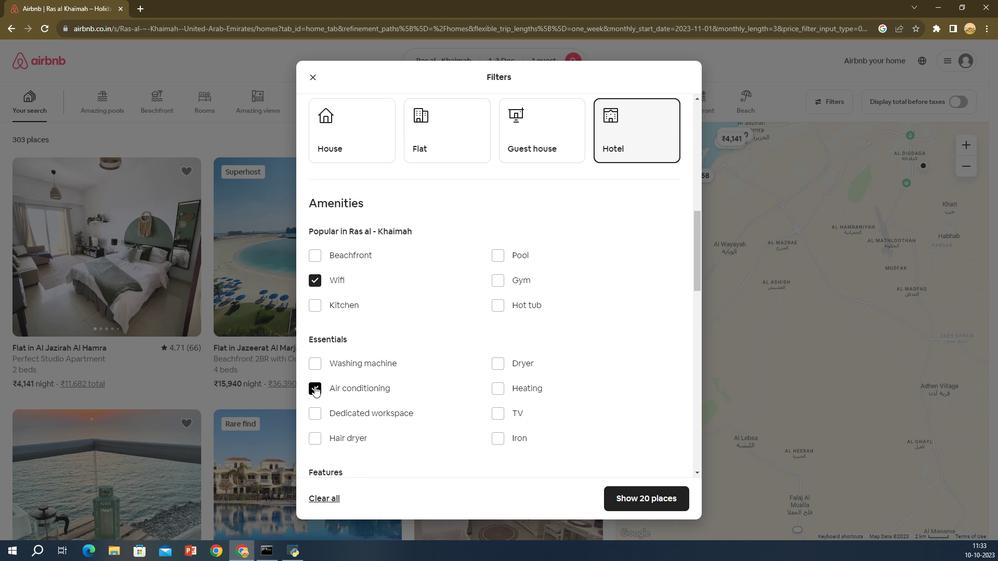 
Action: Mouse pressed left at (324, 389)
Screenshot: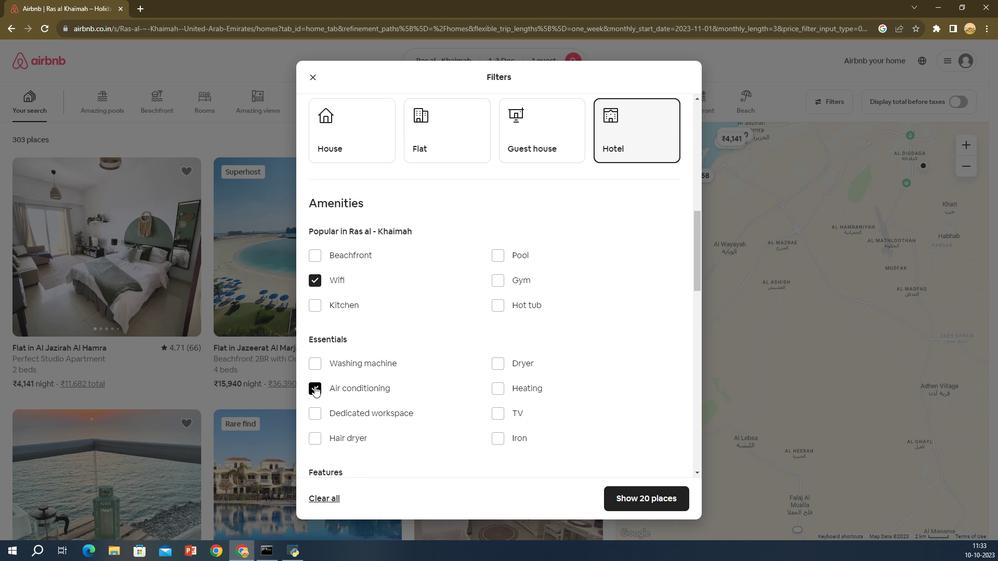 
Action: Mouse moved to (323, 415)
Screenshot: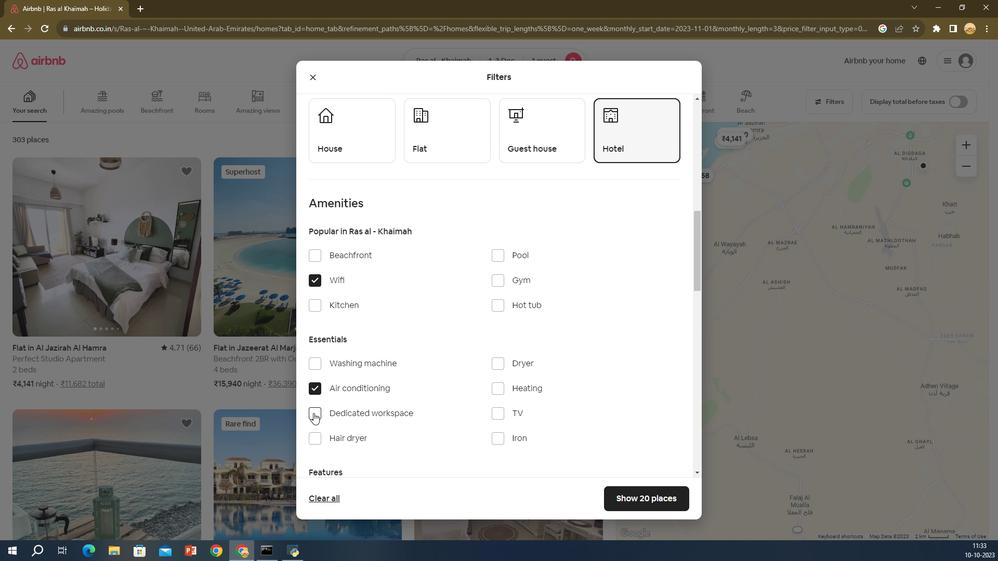 
Action: Mouse pressed left at (323, 415)
Screenshot: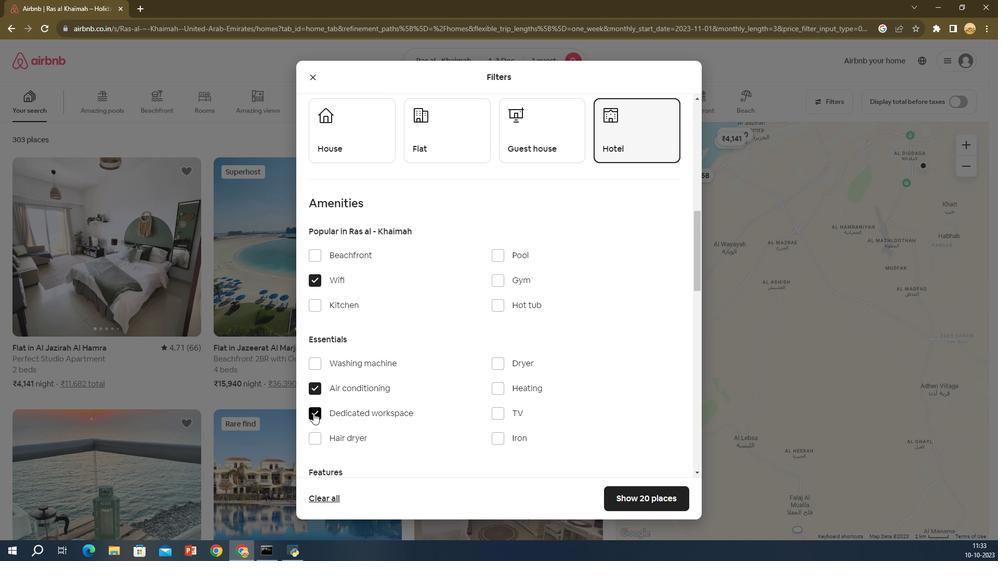 
Action: Mouse moved to (337, 412)
Screenshot: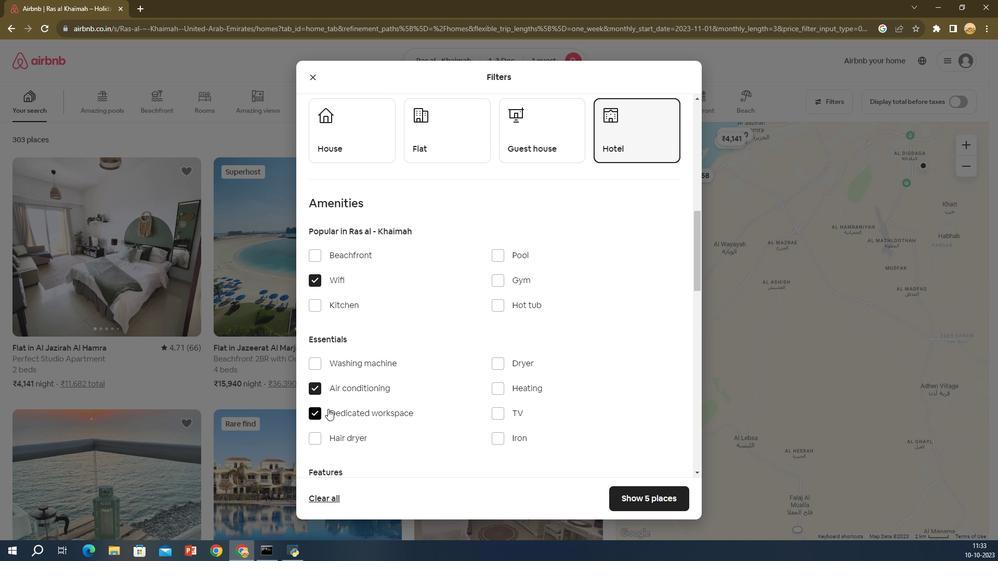 
Action: Mouse scrolled (337, 411) with delta (0, 0)
Screenshot: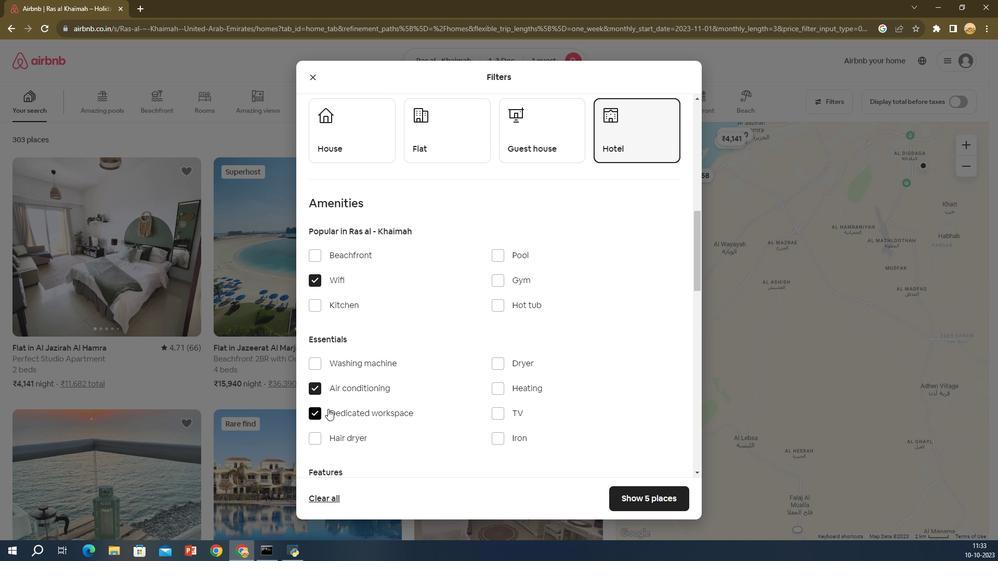 
Action: Mouse moved to (502, 368)
Screenshot: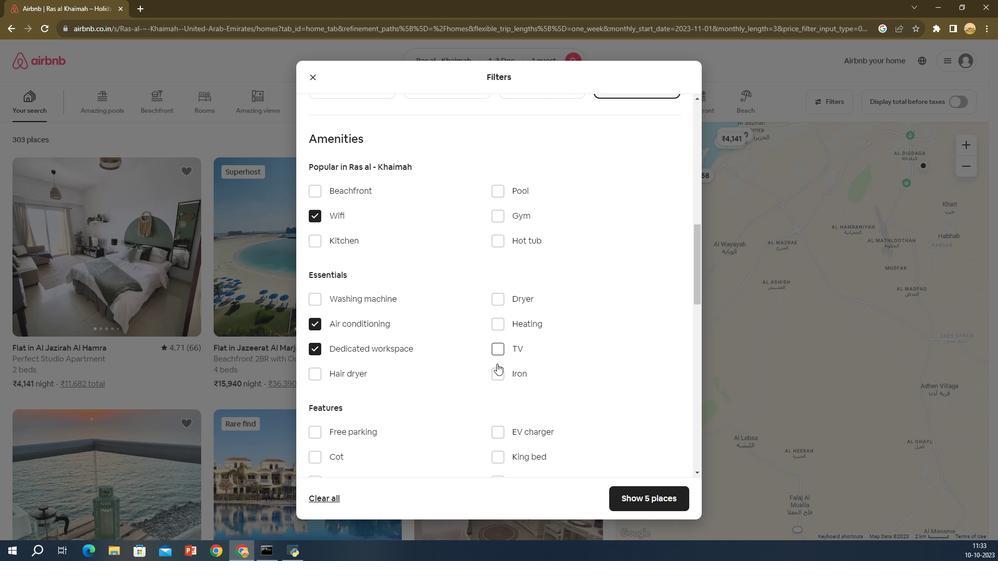 
Action: Mouse scrolled (502, 368) with delta (0, 0)
Screenshot: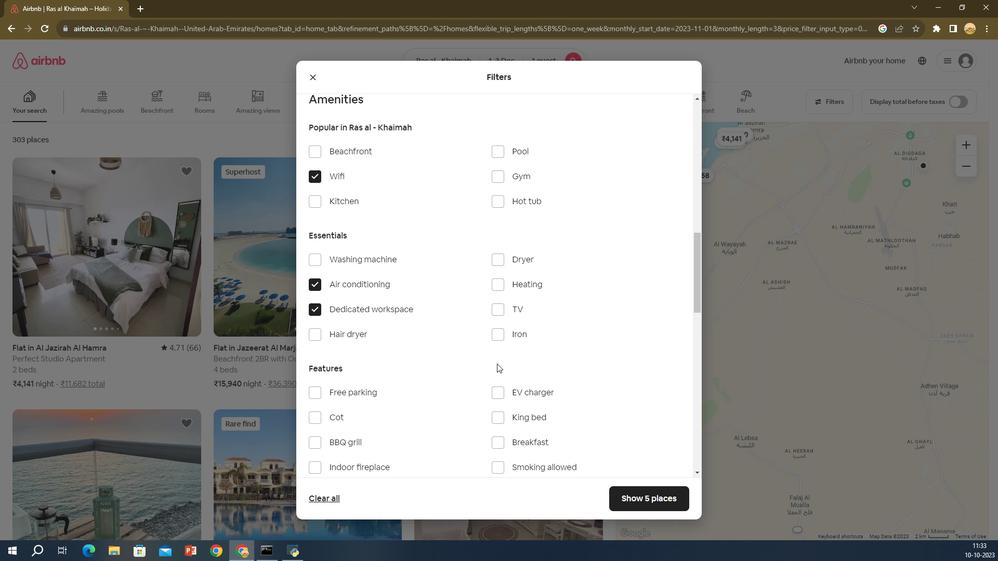 
Action: Mouse moved to (524, 361)
Screenshot: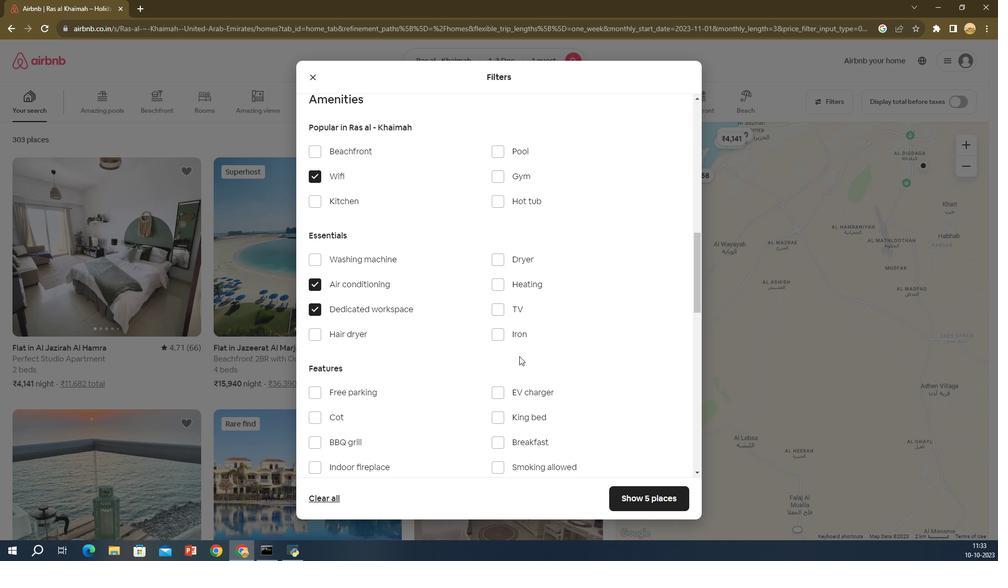 
Action: Mouse scrolled (524, 360) with delta (0, 0)
Screenshot: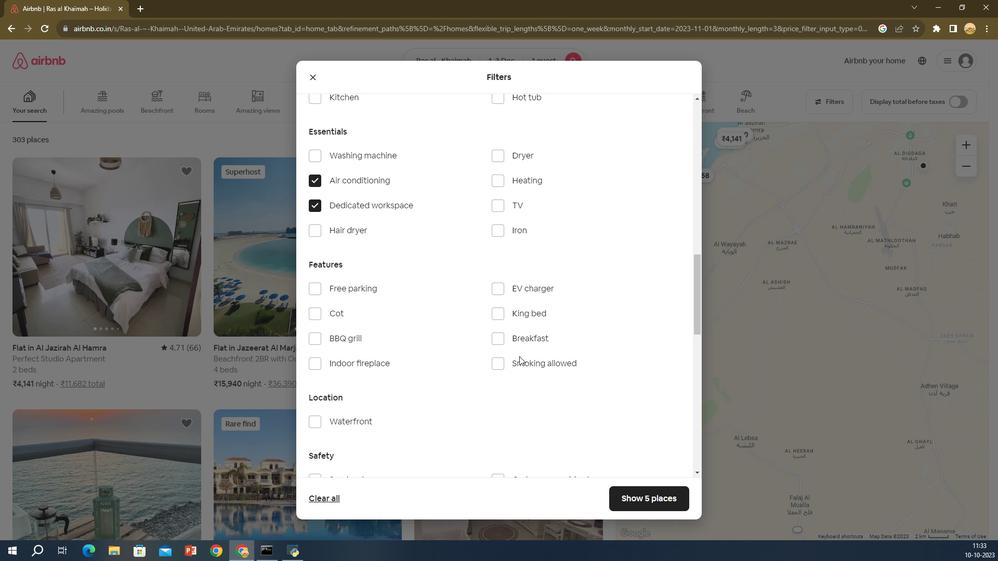 
Action: Mouse scrolled (524, 360) with delta (0, 0)
Screenshot: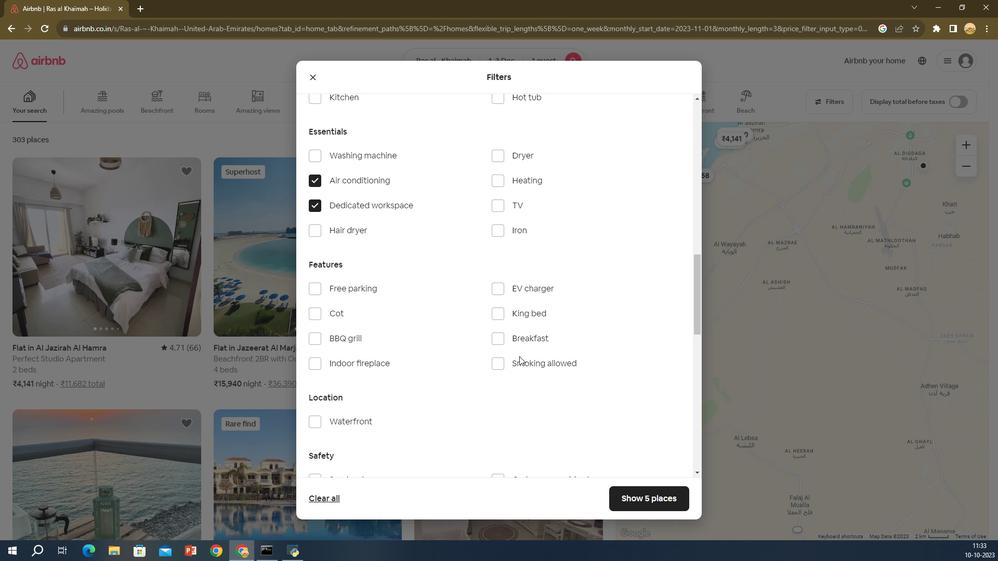 
Action: Mouse scrolled (524, 360) with delta (0, 0)
Screenshot: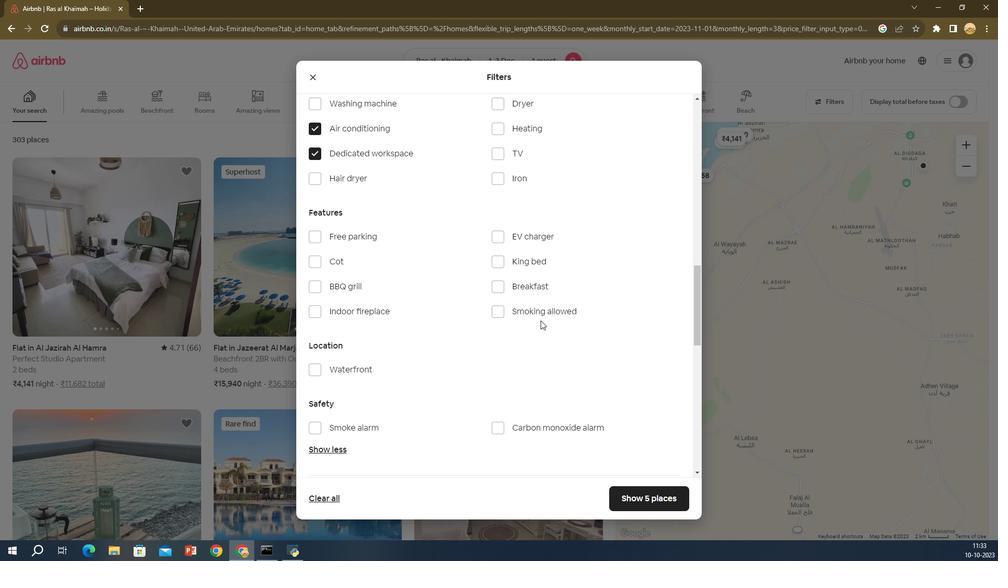 
Action: Mouse moved to (544, 316)
Screenshot: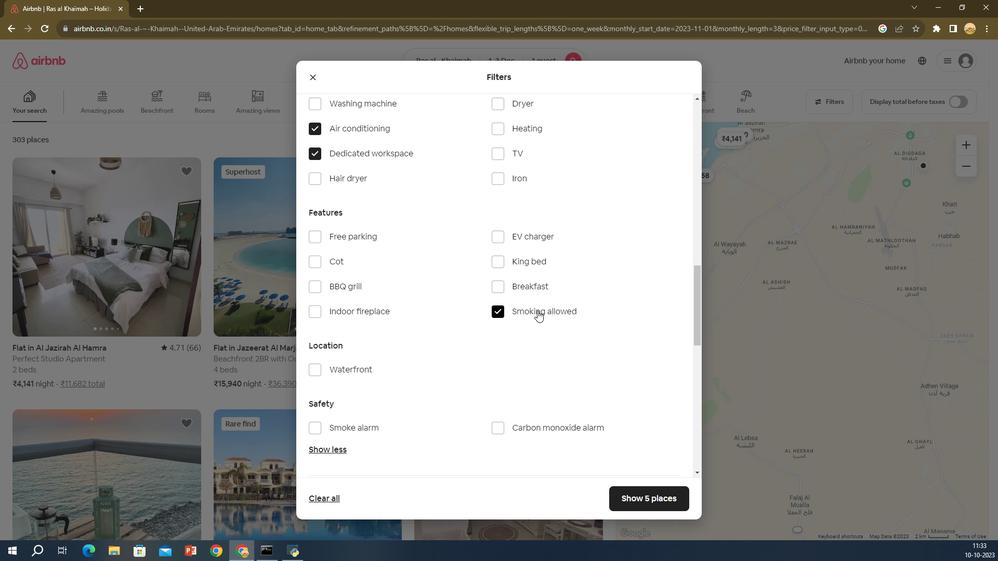 
Action: Mouse pressed left at (544, 316)
Screenshot: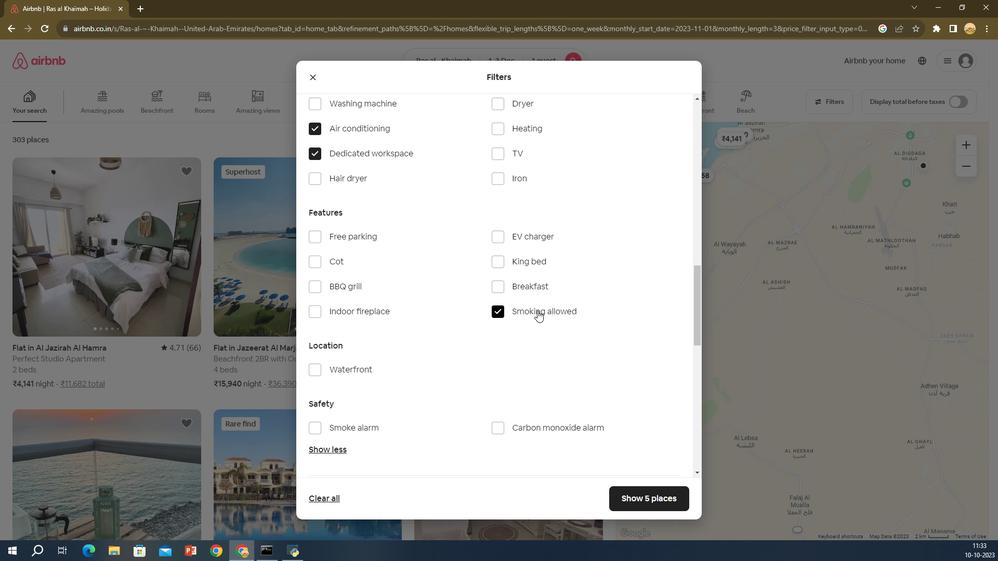 
Action: Mouse moved to (540, 317)
Screenshot: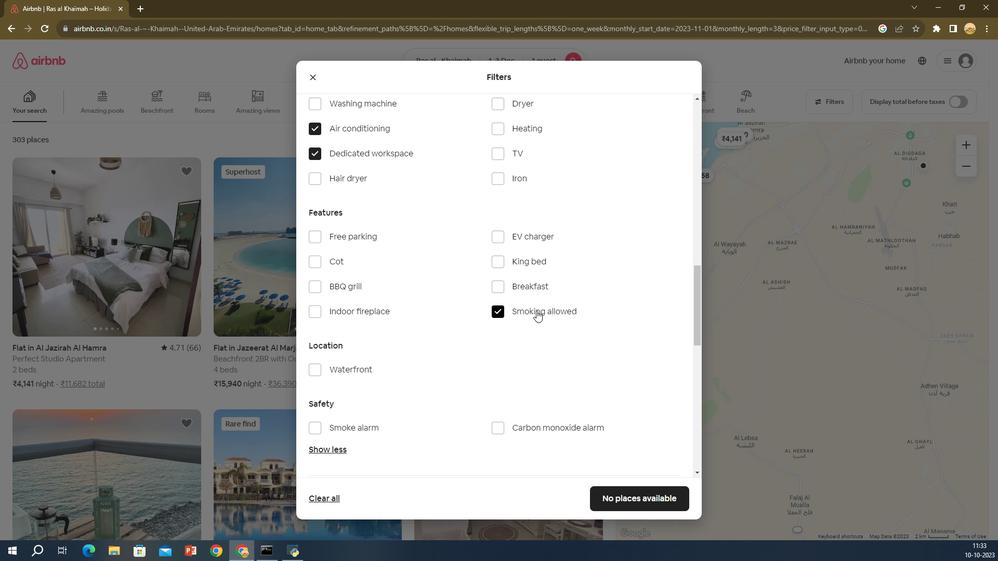 
Action: Mouse scrolled (540, 316) with delta (0, 0)
Screenshot: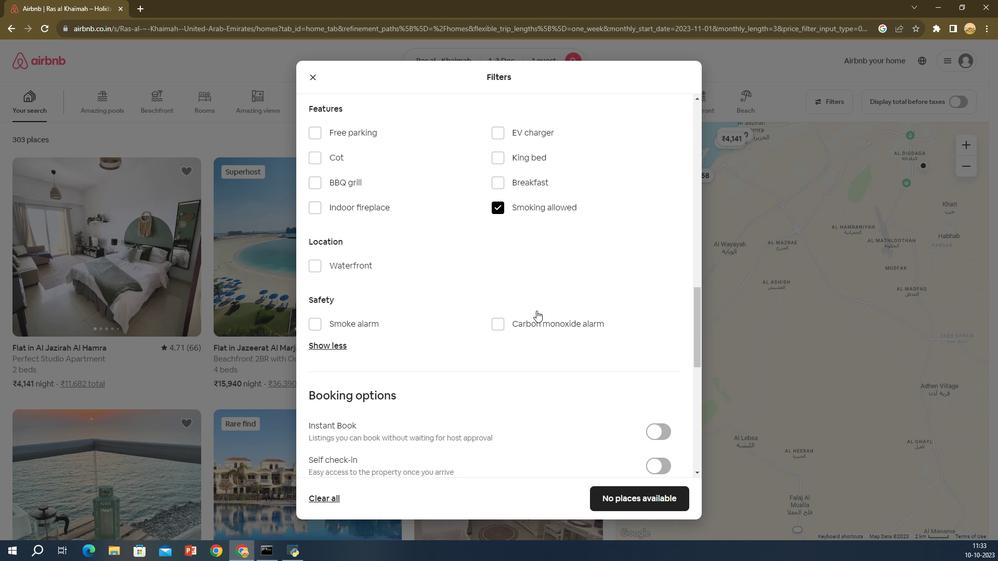 
Action: Mouse scrolled (540, 316) with delta (0, 0)
Screenshot: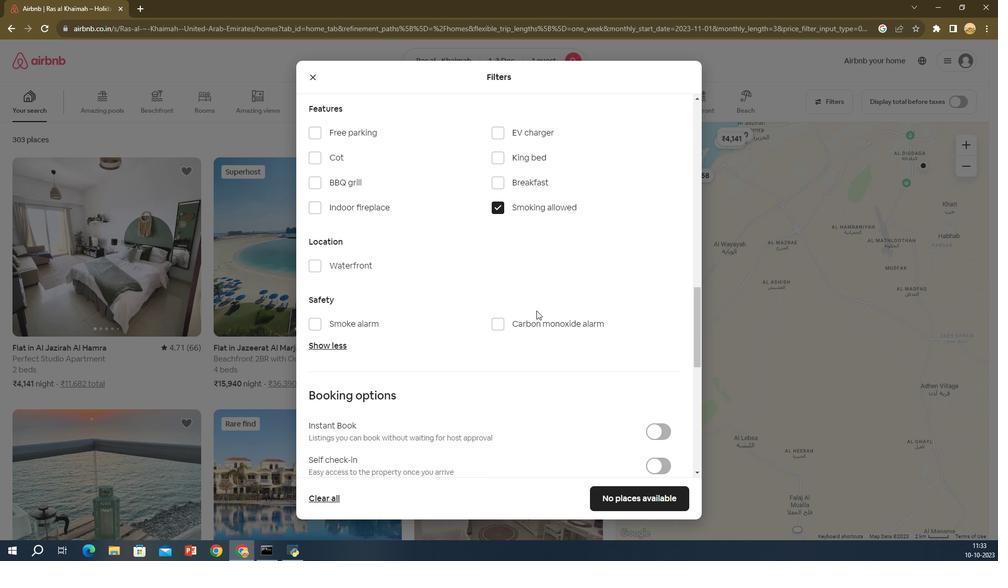 
Action: Mouse scrolled (540, 316) with delta (0, 0)
Screenshot: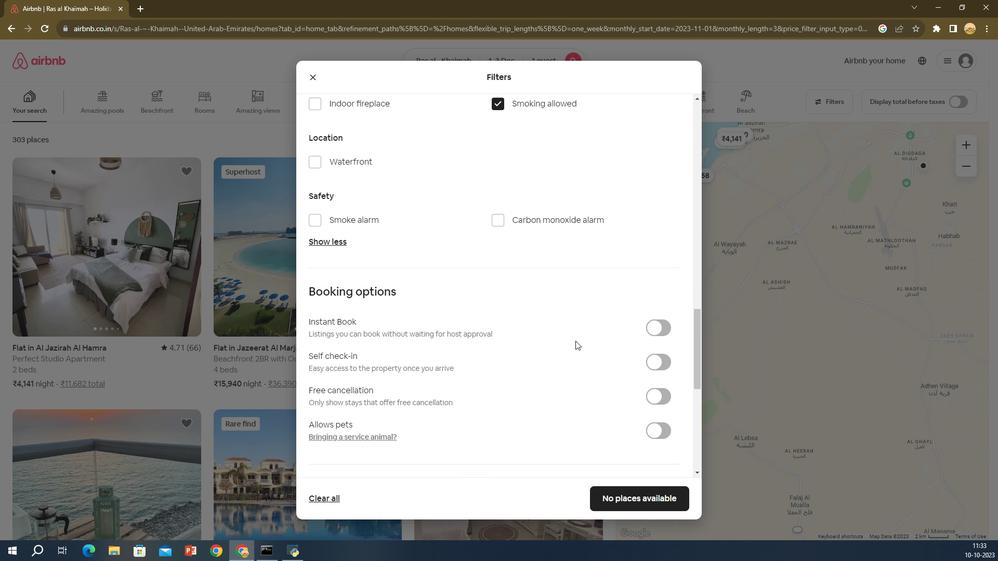 
Action: Mouse scrolled (540, 316) with delta (0, 0)
Screenshot: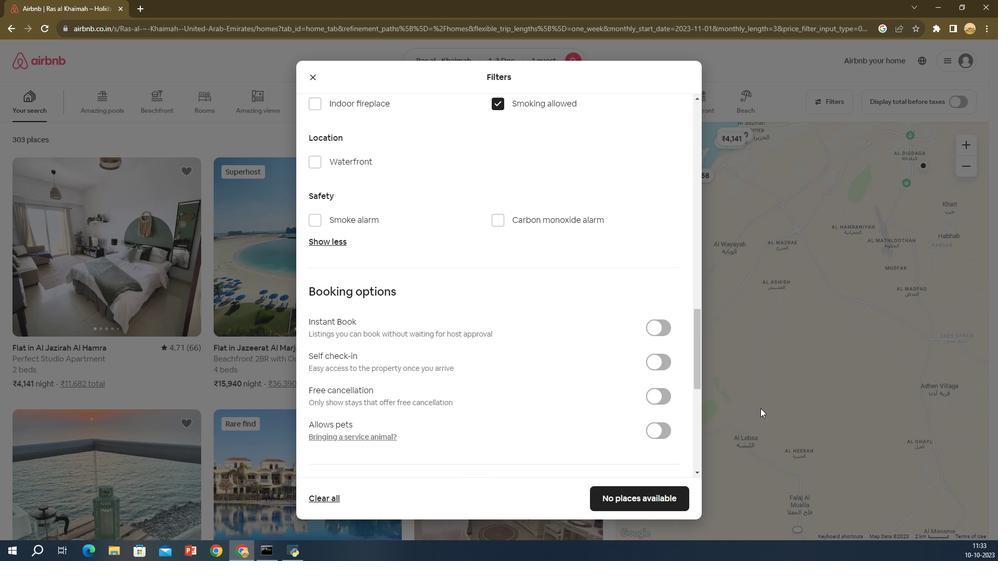 
Action: Mouse moved to (655, 367)
Screenshot: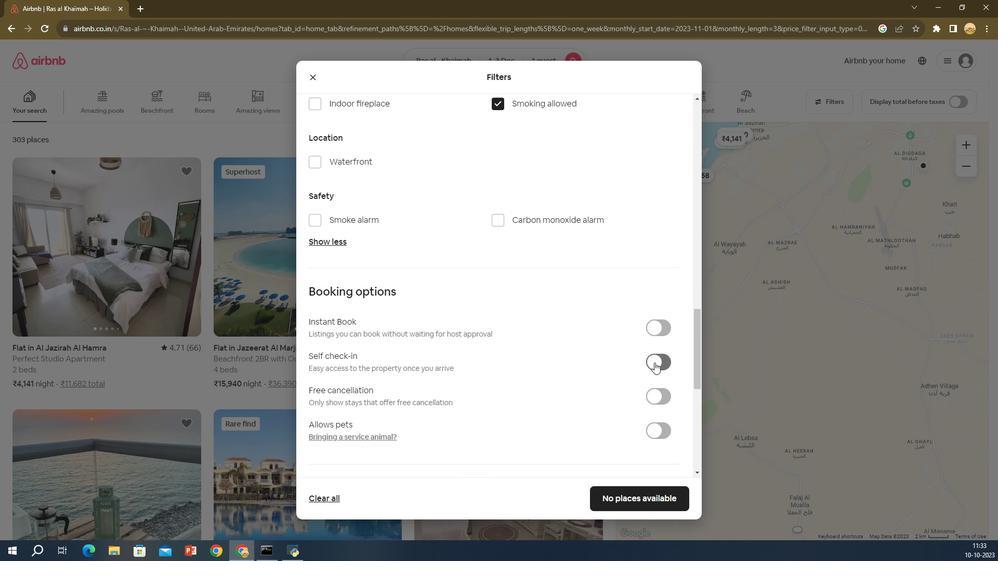 
Action: Mouse pressed left at (655, 367)
Screenshot: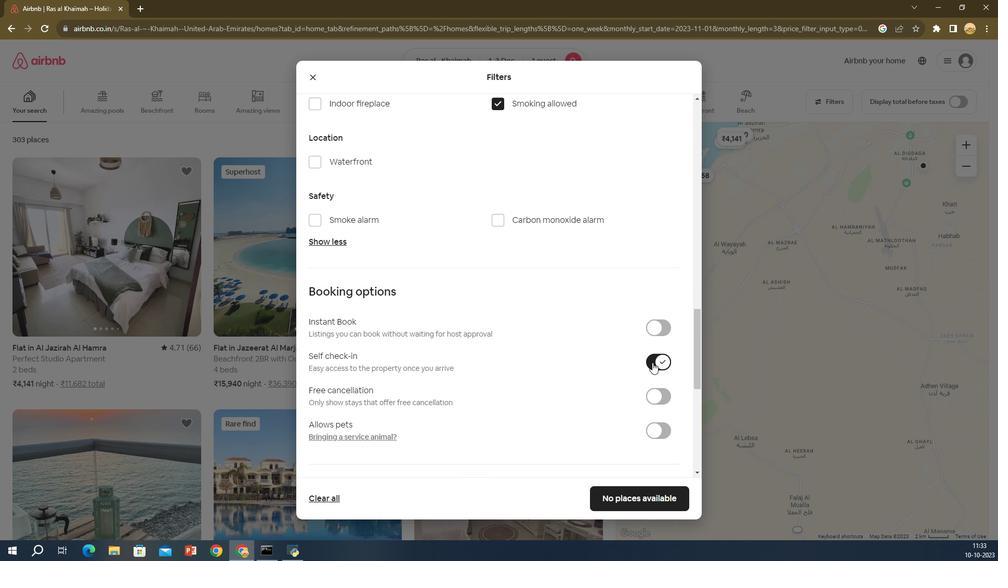 
Action: Mouse moved to (649, 456)
Screenshot: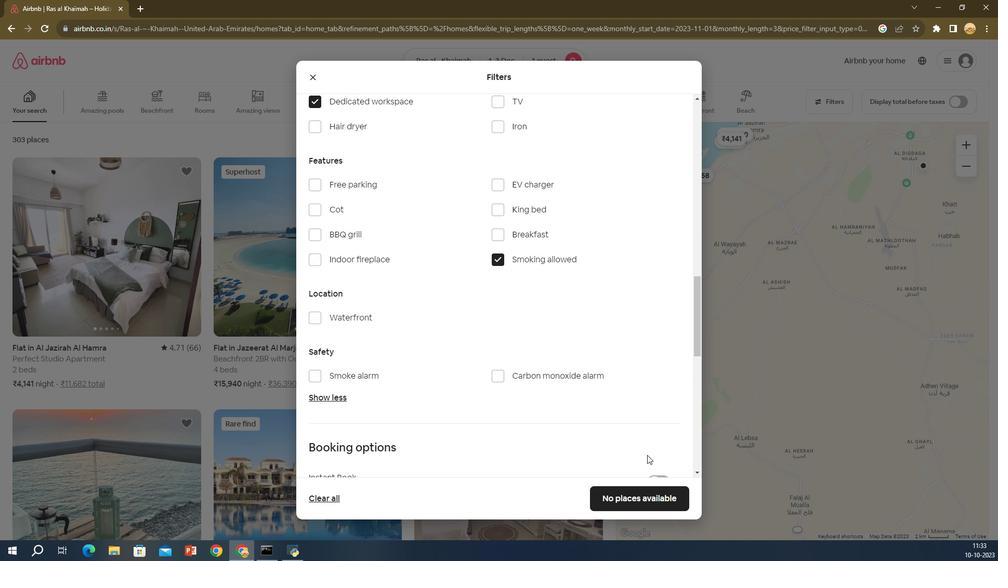 
Action: Mouse scrolled (649, 457) with delta (0, 0)
Screenshot: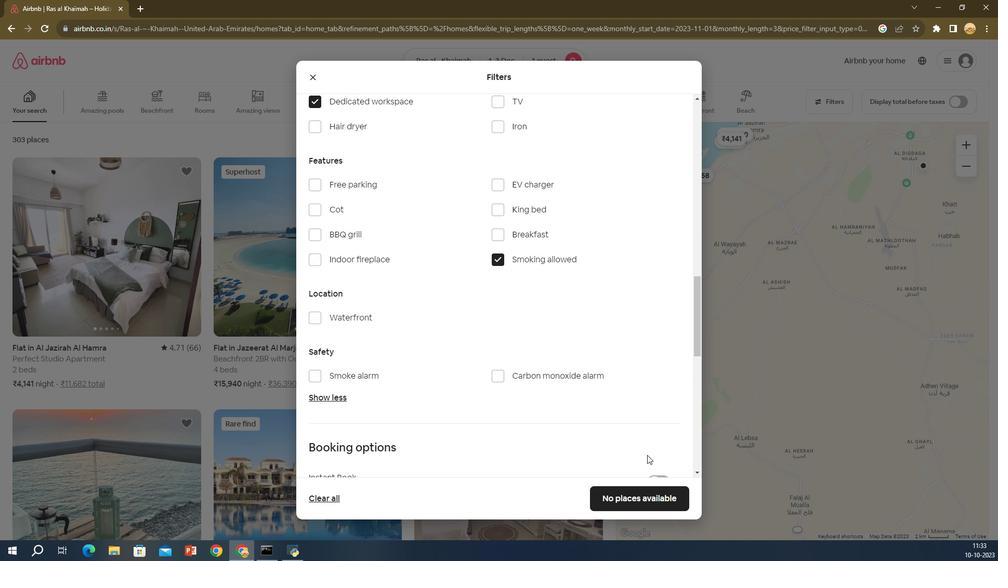 
Action: Mouse scrolled (649, 457) with delta (0, 0)
Screenshot: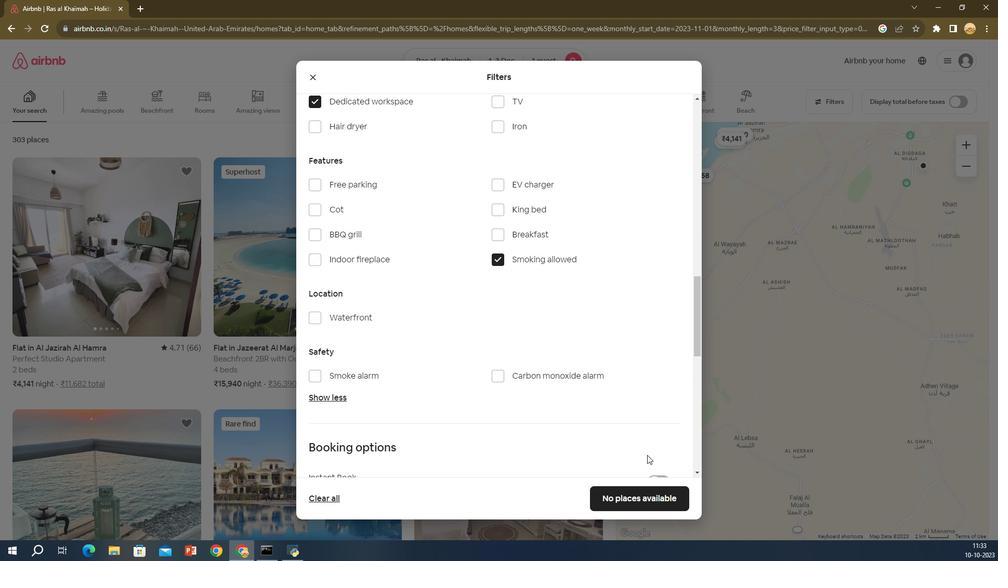 
Action: Mouse moved to (648, 457)
Screenshot: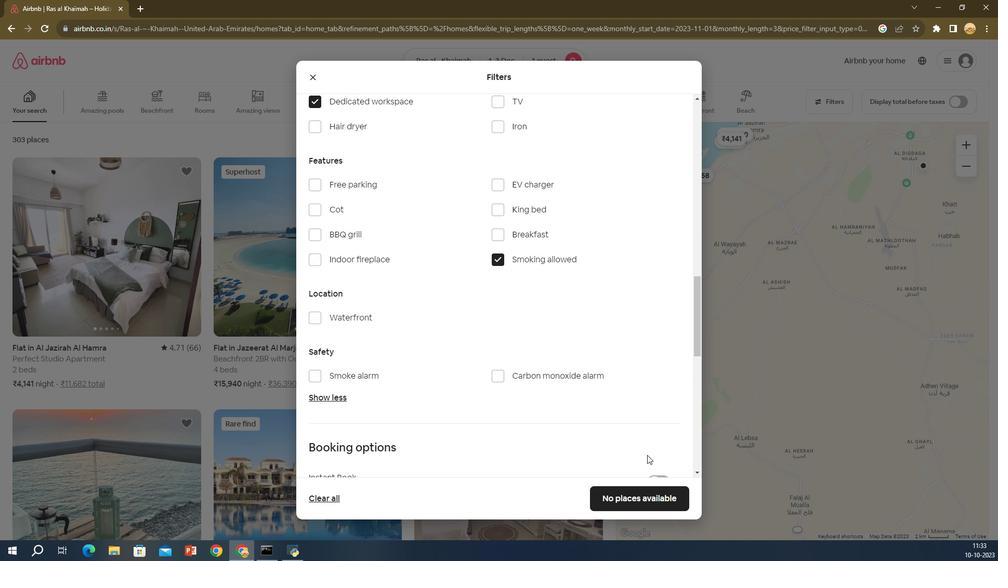 
Action: Mouse scrolled (648, 457) with delta (0, 0)
Screenshot: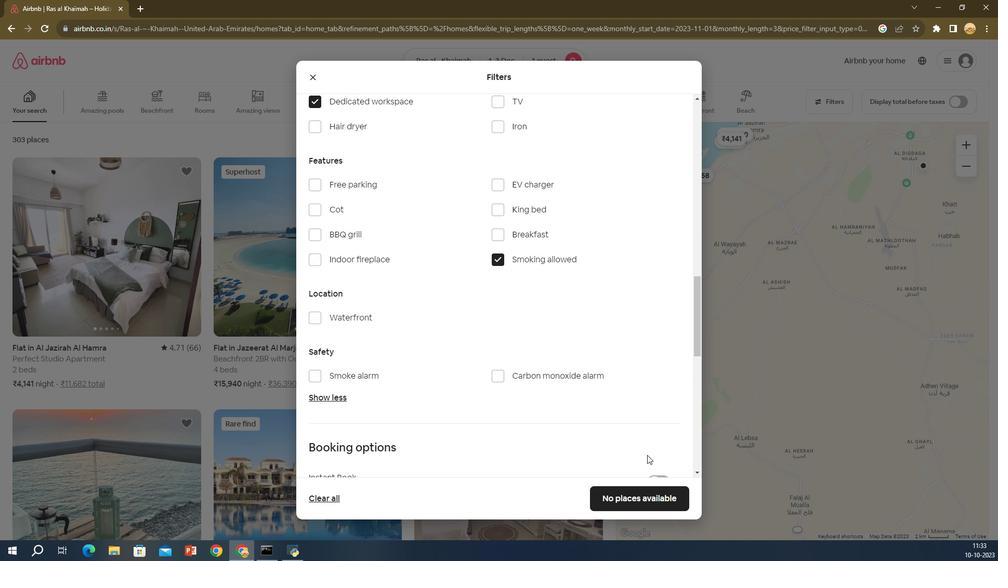 
Action: Mouse scrolled (648, 457) with delta (0, 0)
Screenshot: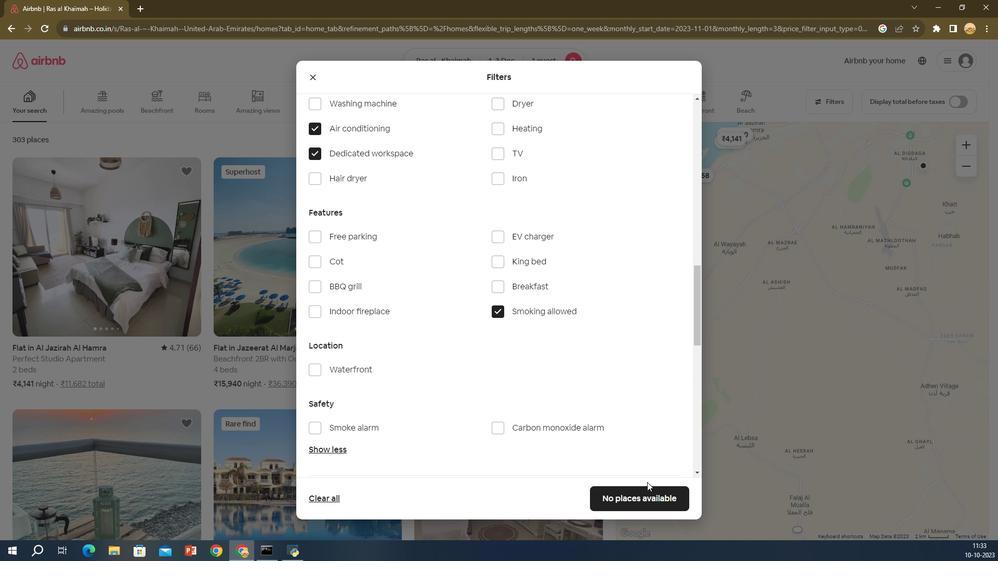 
Action: Mouse moved to (641, 495)
Screenshot: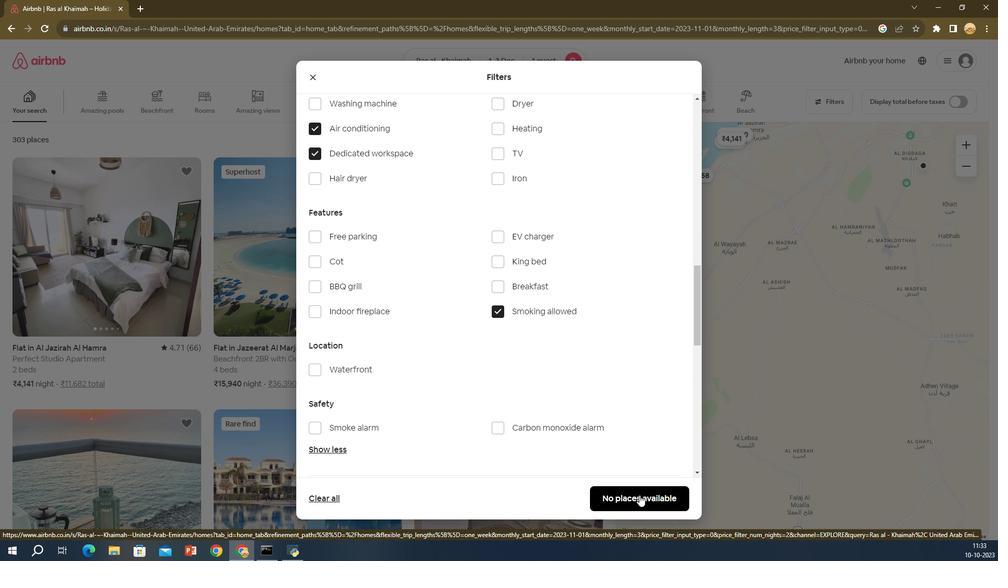 
Action: Mouse pressed left at (641, 495)
Screenshot: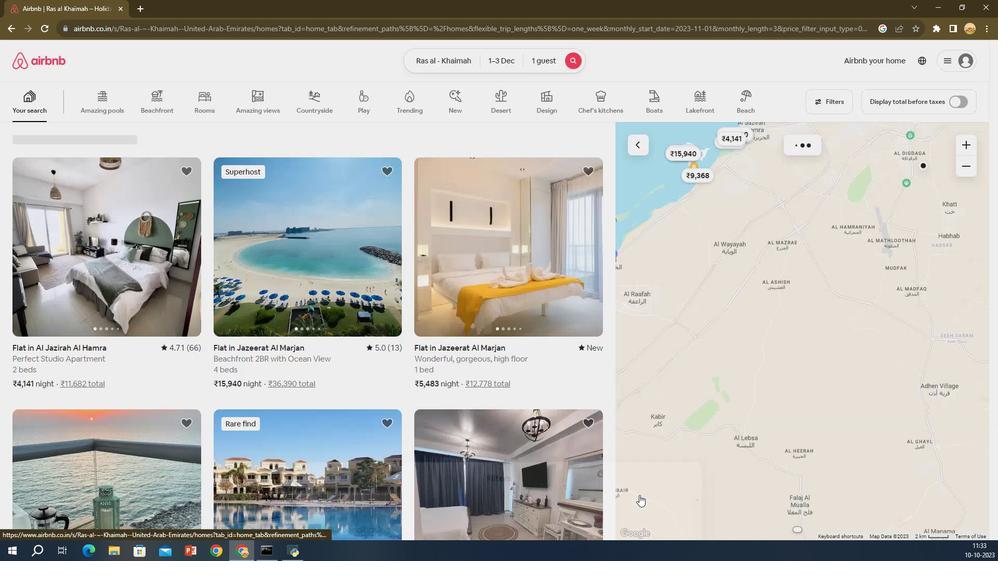 
